 Task: Look for space in Plato, Colombia from 1st August, 2023 to 5th August, 2023 for 3 adults, 1 child in price range Rs.13000 to Rs.20000. Place can be entire place with 2 bedrooms having 3 beds and 2 bathrooms. Property type can be house, flat, guest house. Booking option can be shelf check-in. Required host language is English.
Action: Mouse moved to (439, 93)
Screenshot: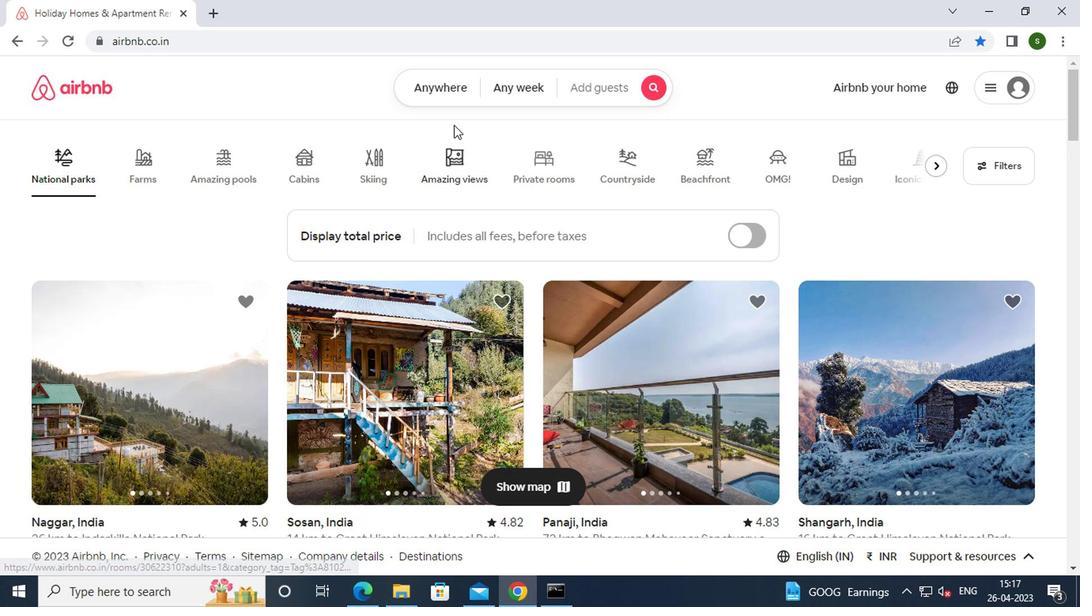 
Action: Mouse pressed left at (439, 93)
Screenshot: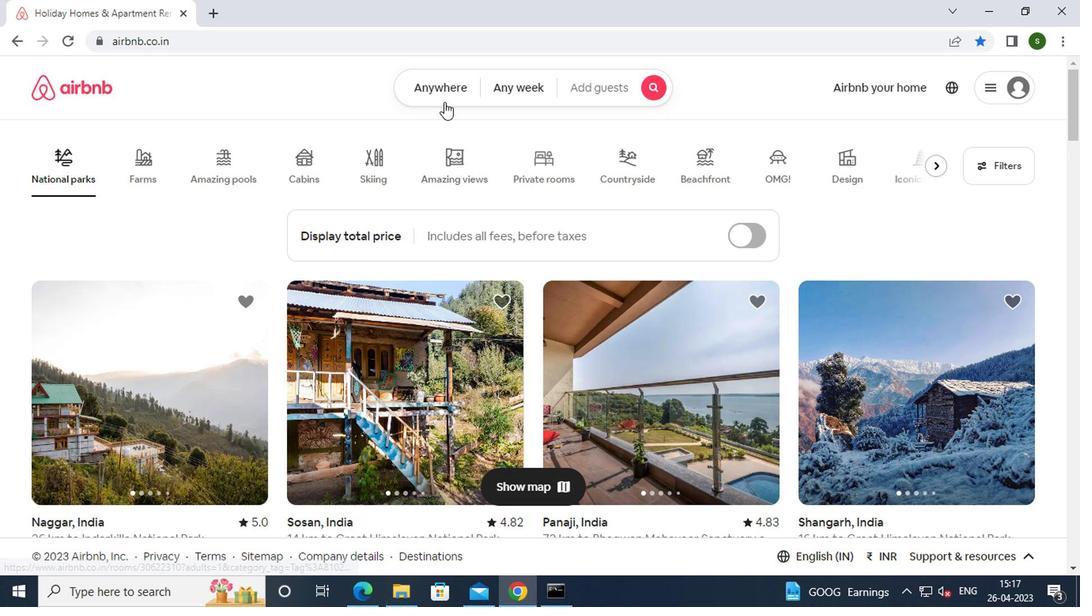 
Action: Mouse moved to (370, 151)
Screenshot: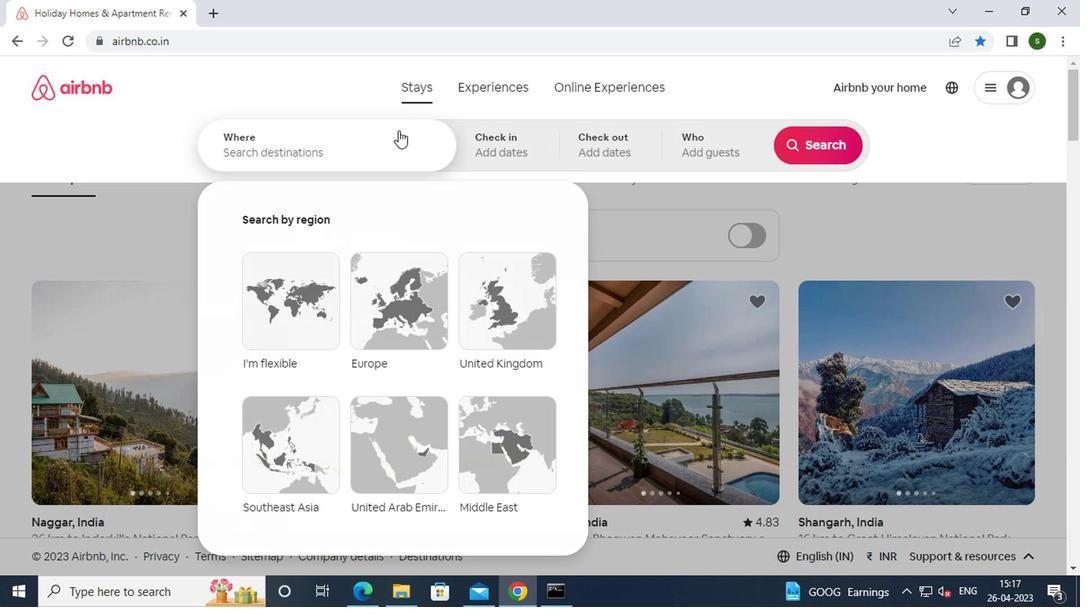 
Action: Mouse pressed left at (370, 151)
Screenshot: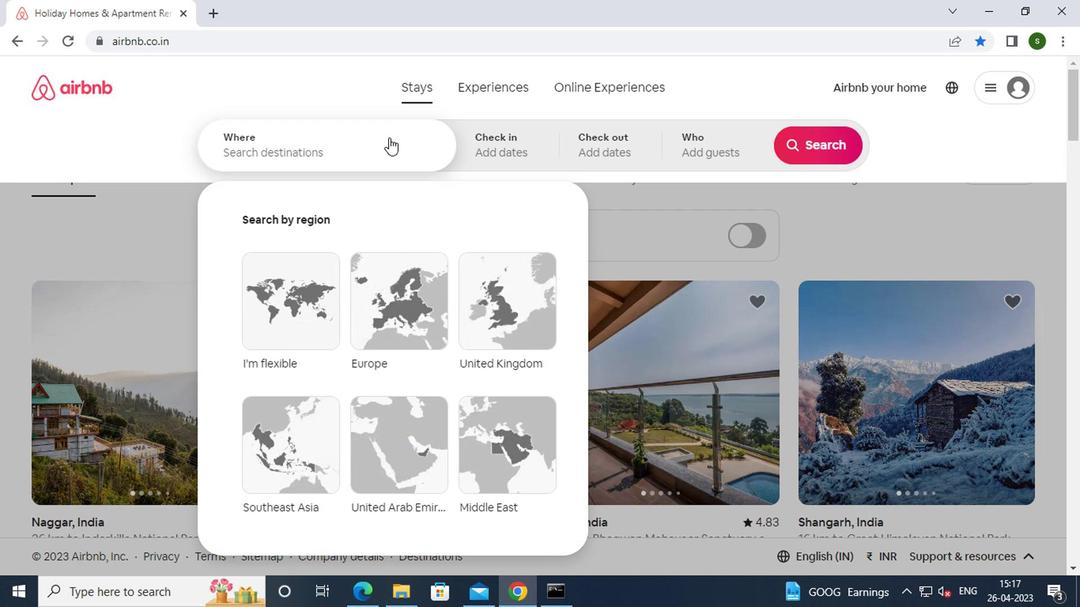
Action: Key pressed p<Key.caps_lock>lato,<Key.space><Key.caps_lock>c<Key.caps_lock>olombia<Key.enter>
Screenshot: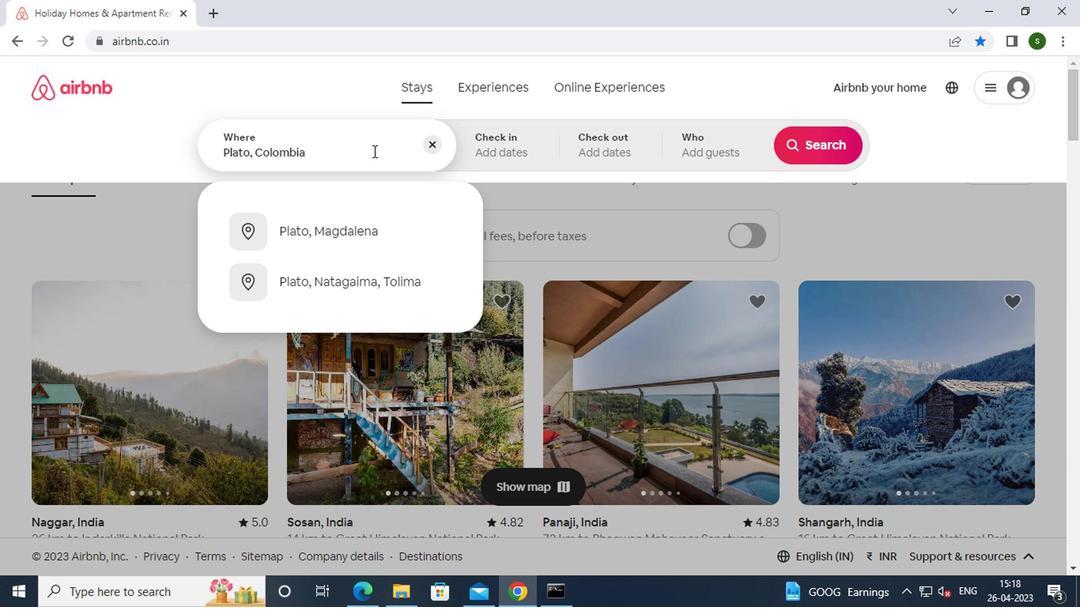 
Action: Mouse moved to (806, 268)
Screenshot: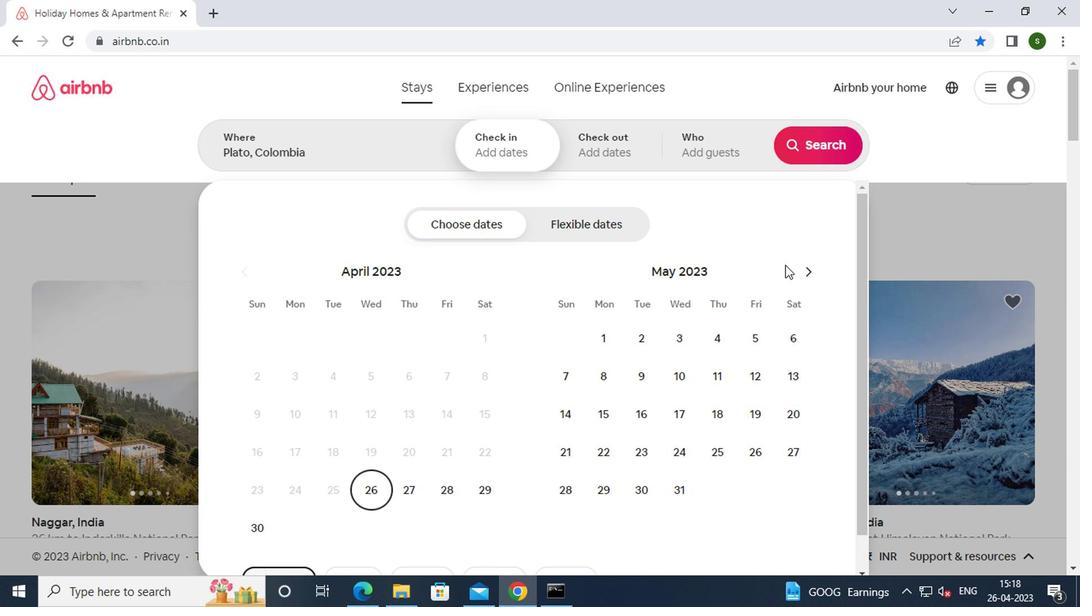 
Action: Mouse pressed left at (806, 268)
Screenshot: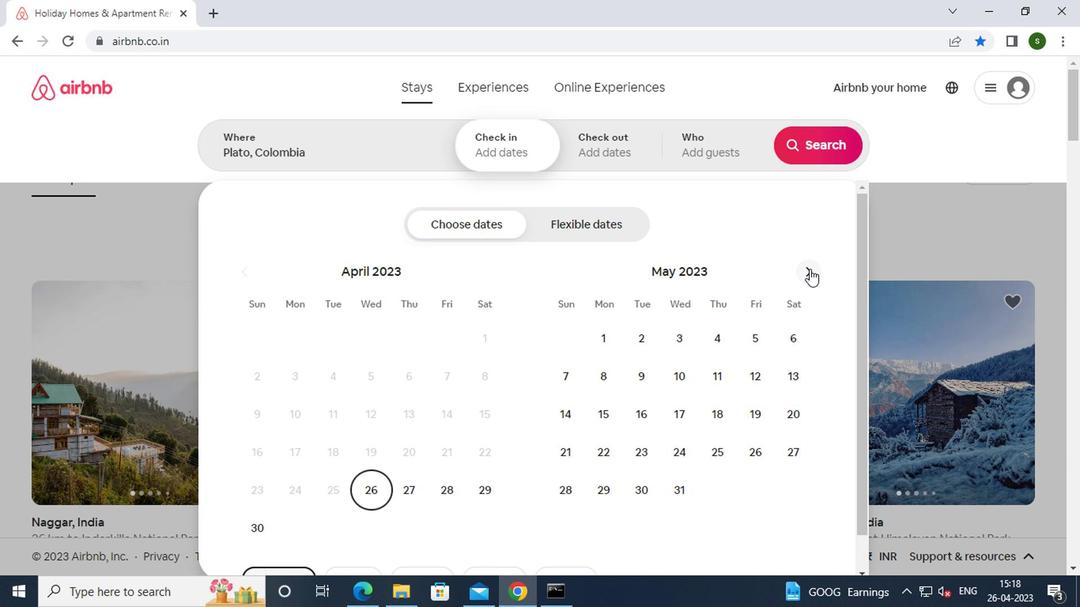 
Action: Mouse pressed left at (806, 268)
Screenshot: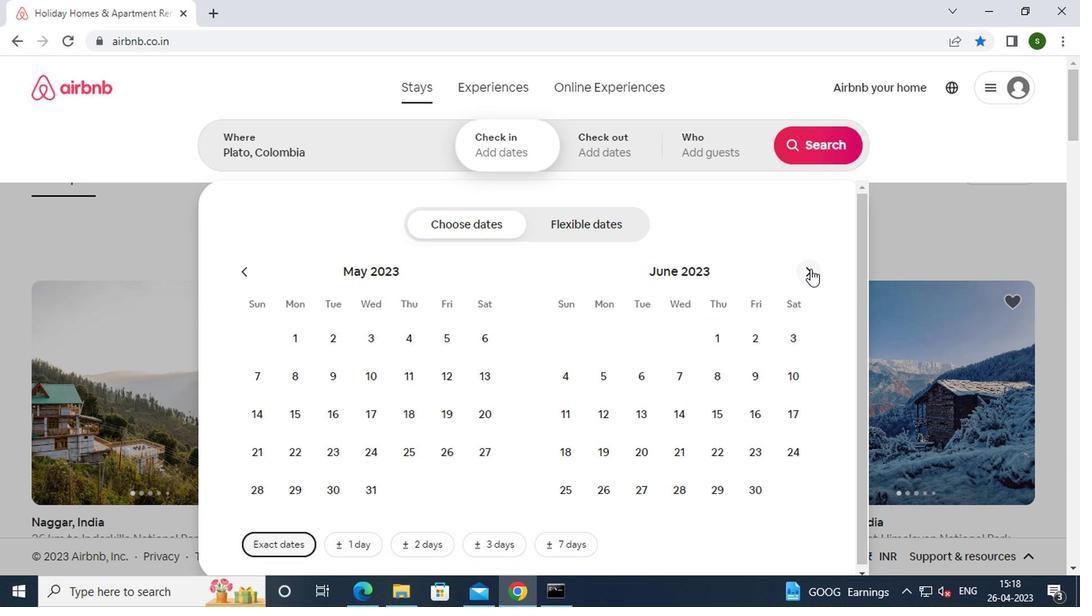 
Action: Mouse pressed left at (806, 268)
Screenshot: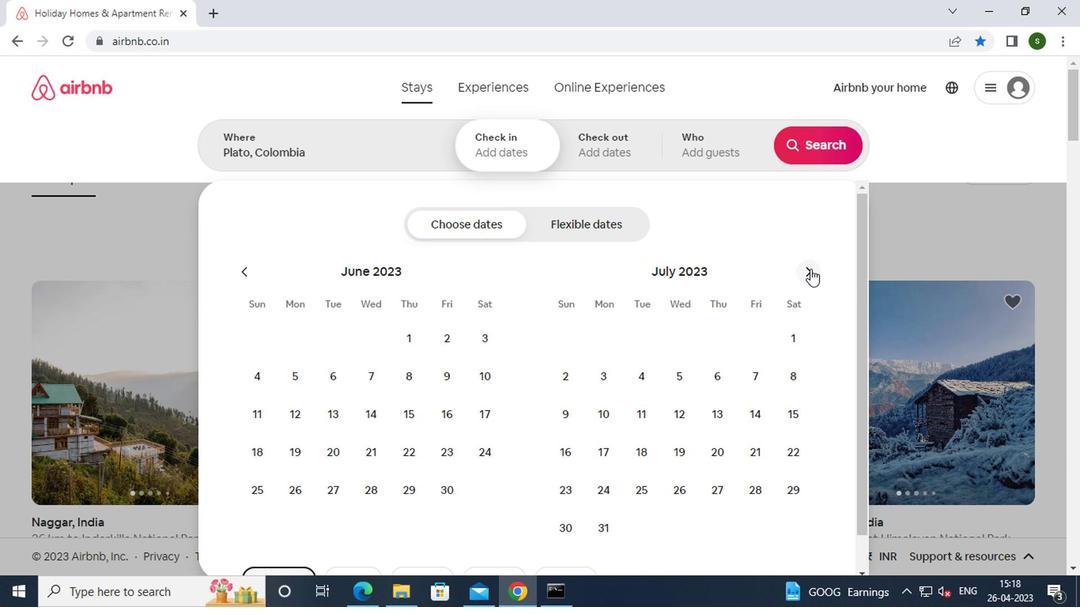 
Action: Mouse moved to (627, 329)
Screenshot: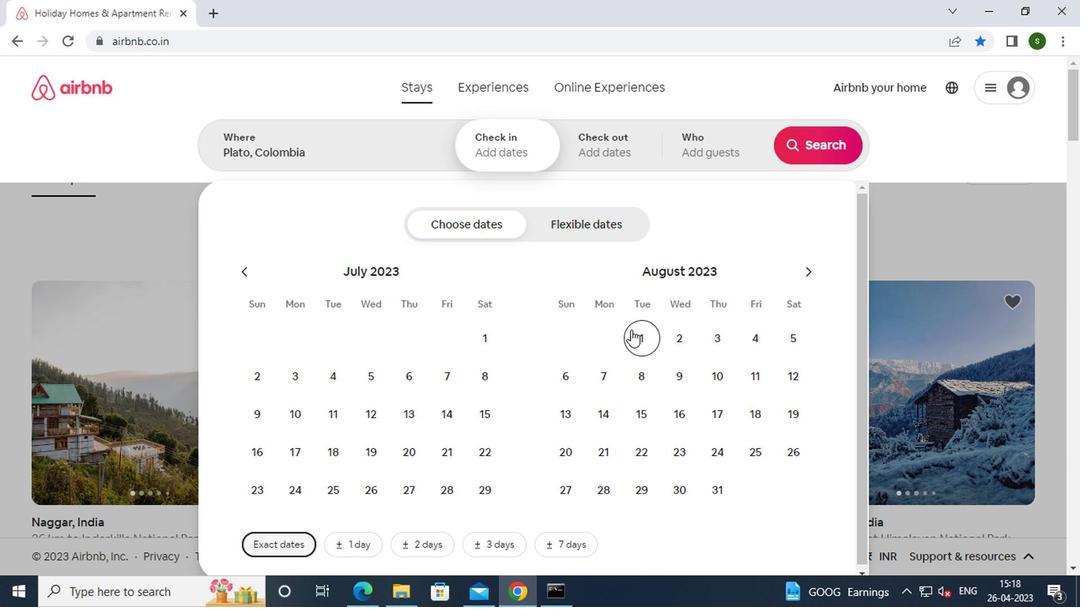 
Action: Mouse pressed left at (627, 329)
Screenshot: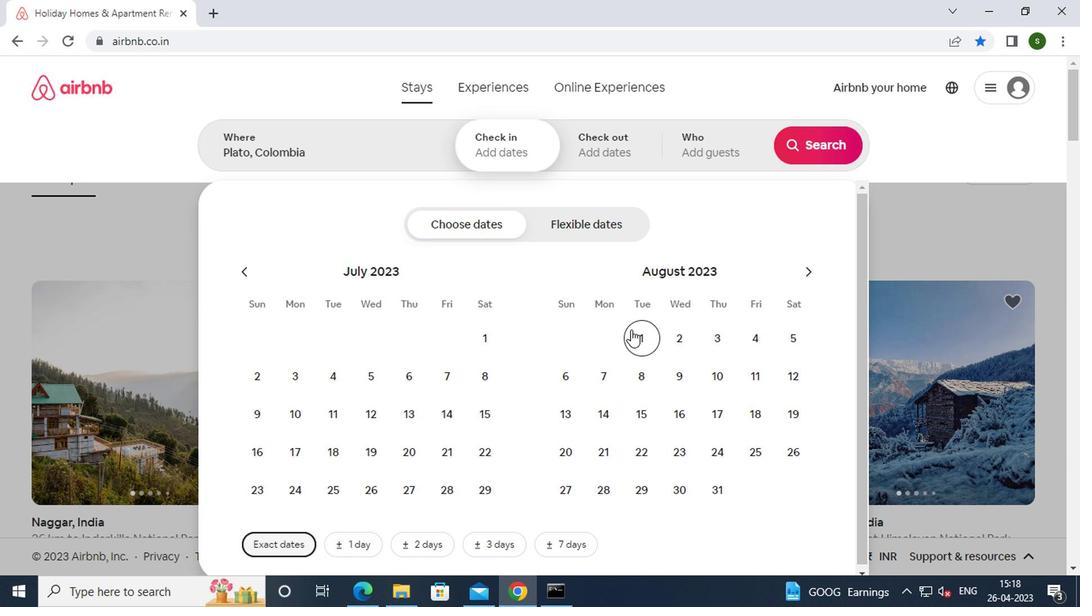 
Action: Mouse moved to (792, 336)
Screenshot: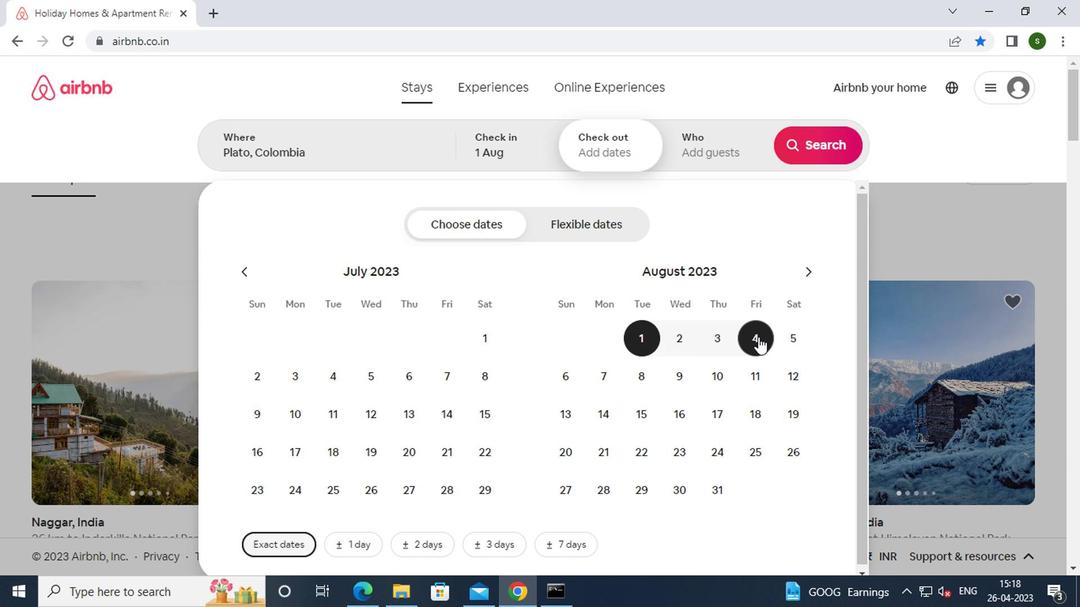 
Action: Mouse pressed left at (792, 336)
Screenshot: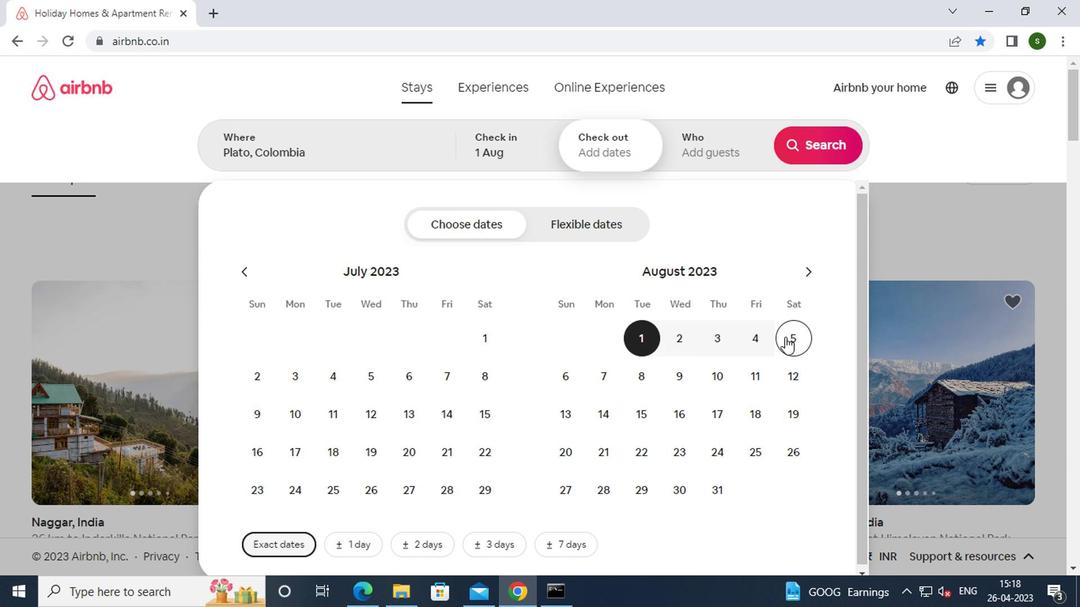 
Action: Mouse moved to (712, 158)
Screenshot: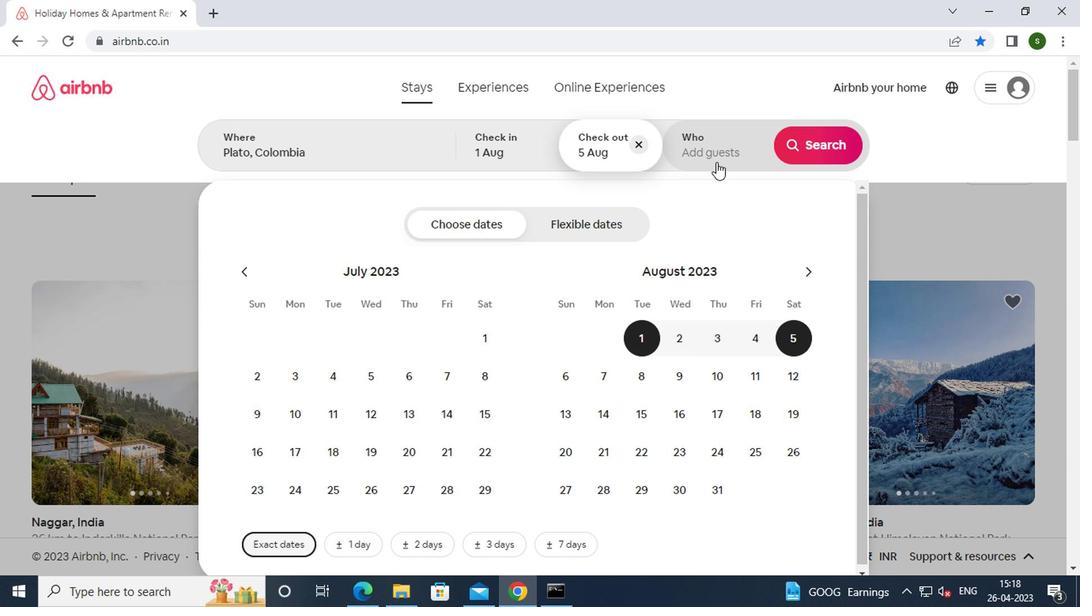 
Action: Mouse pressed left at (712, 158)
Screenshot: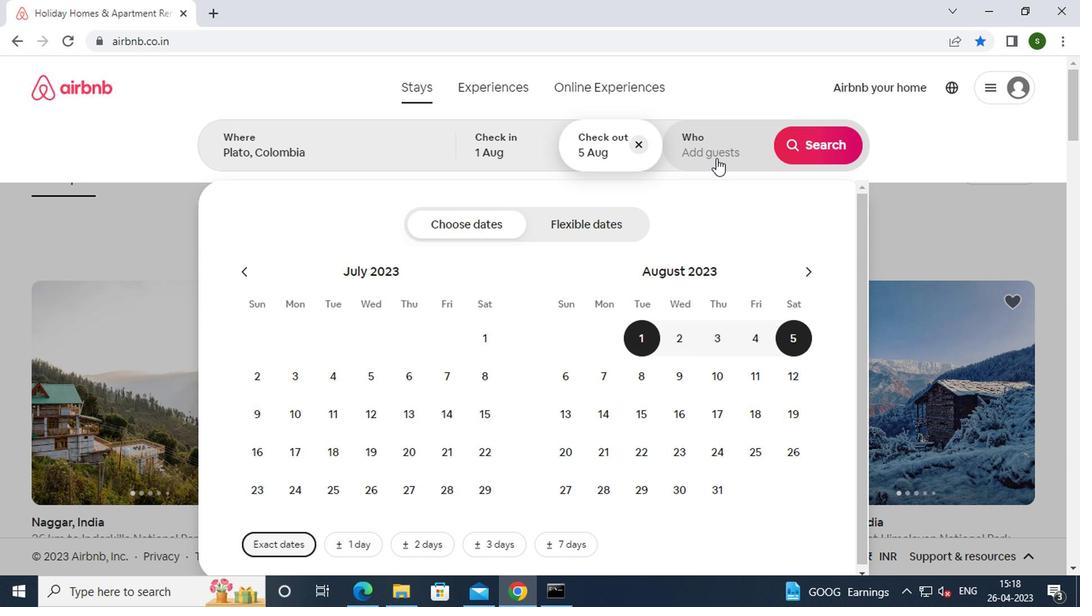 
Action: Mouse moved to (818, 226)
Screenshot: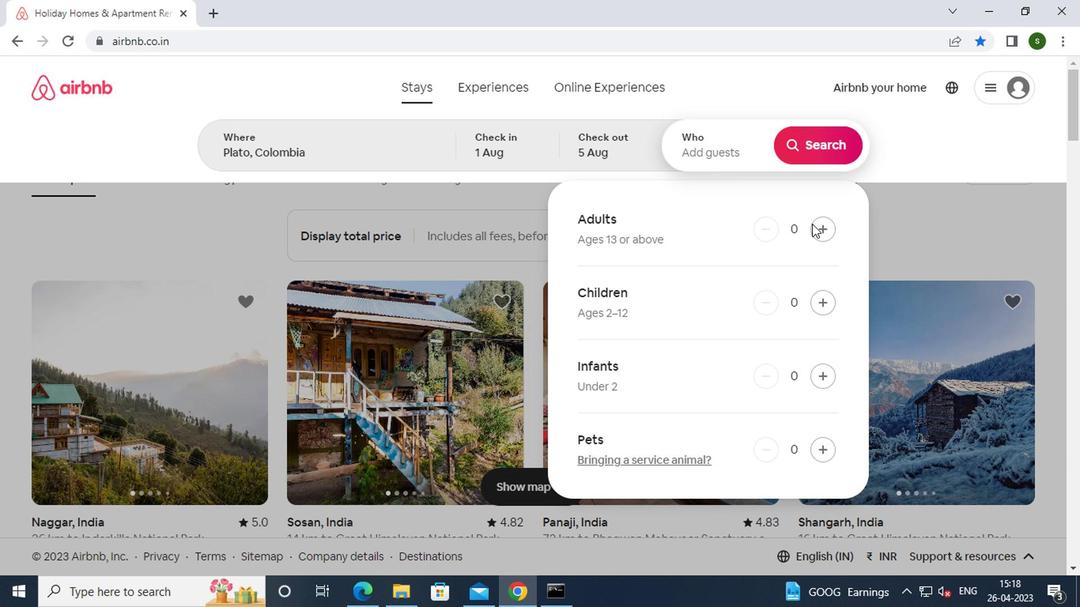 
Action: Mouse pressed left at (818, 226)
Screenshot: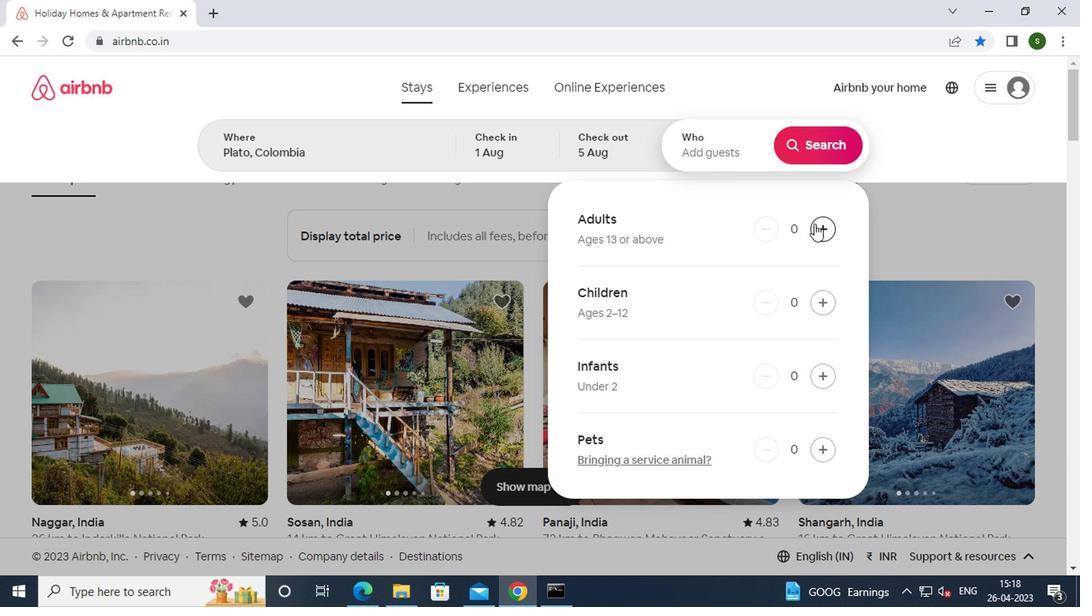 
Action: Mouse pressed left at (818, 226)
Screenshot: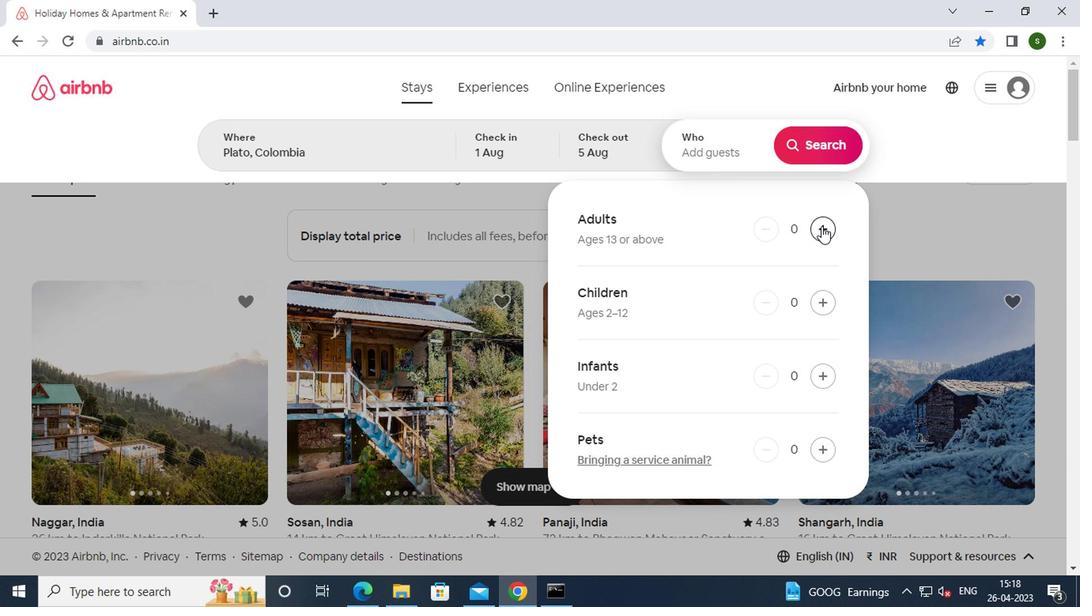 
Action: Mouse pressed left at (818, 226)
Screenshot: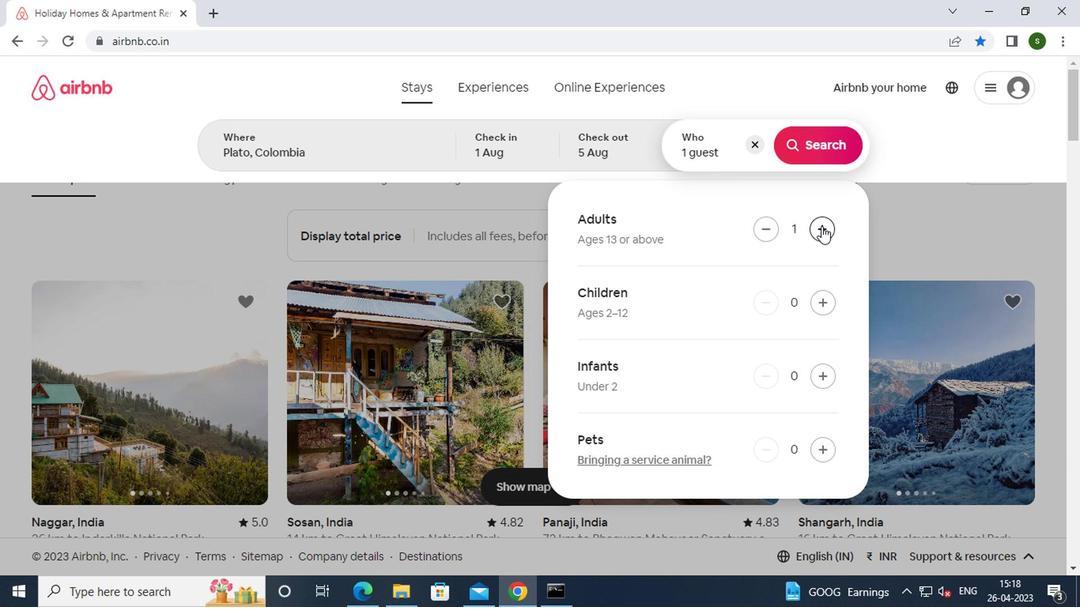 
Action: Mouse moved to (816, 306)
Screenshot: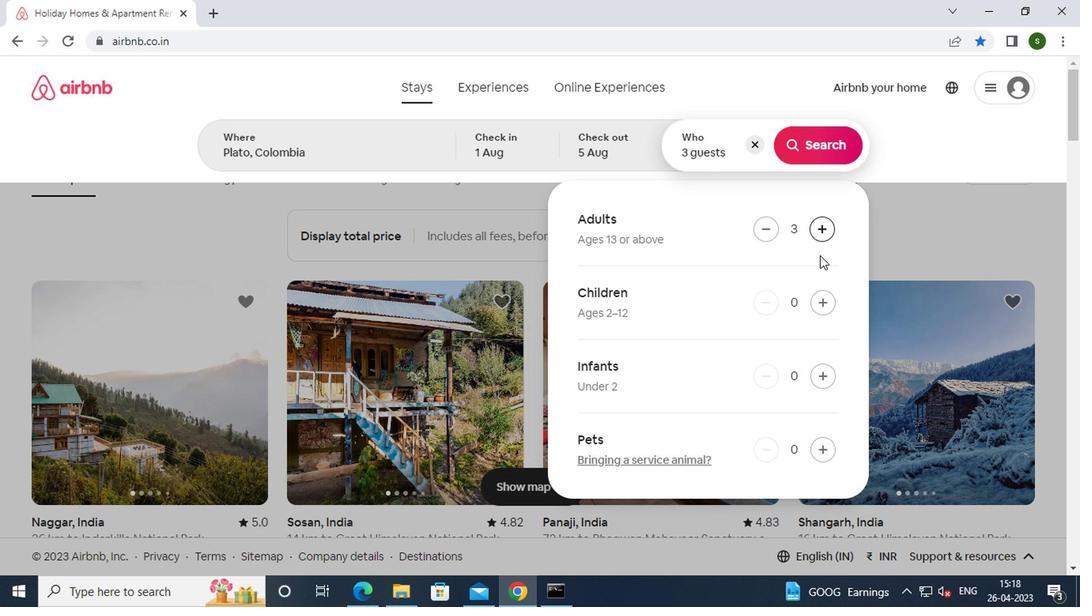 
Action: Mouse pressed left at (816, 306)
Screenshot: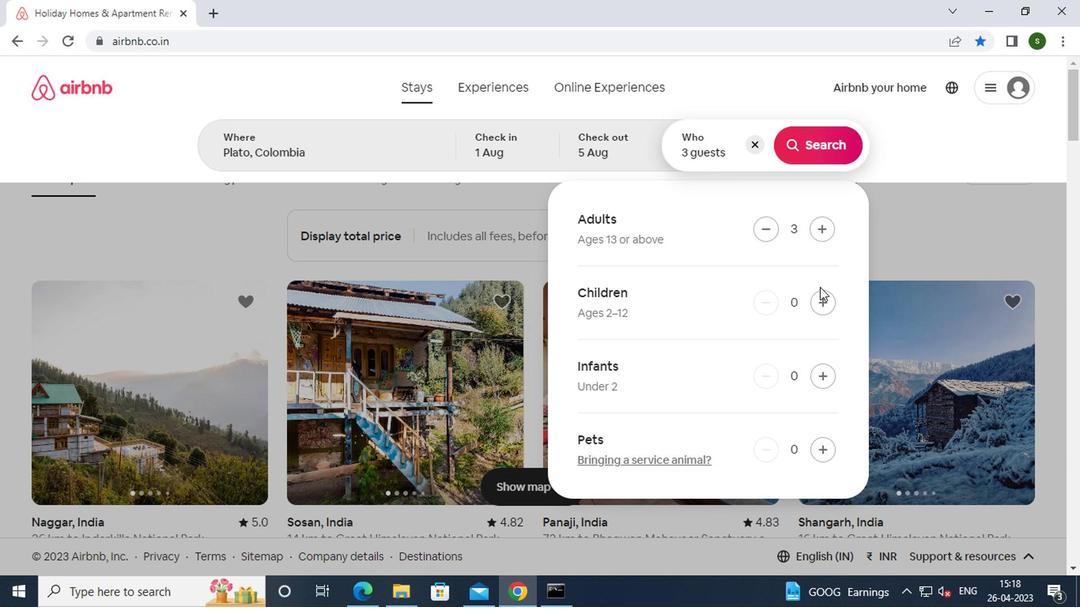 
Action: Mouse moved to (806, 155)
Screenshot: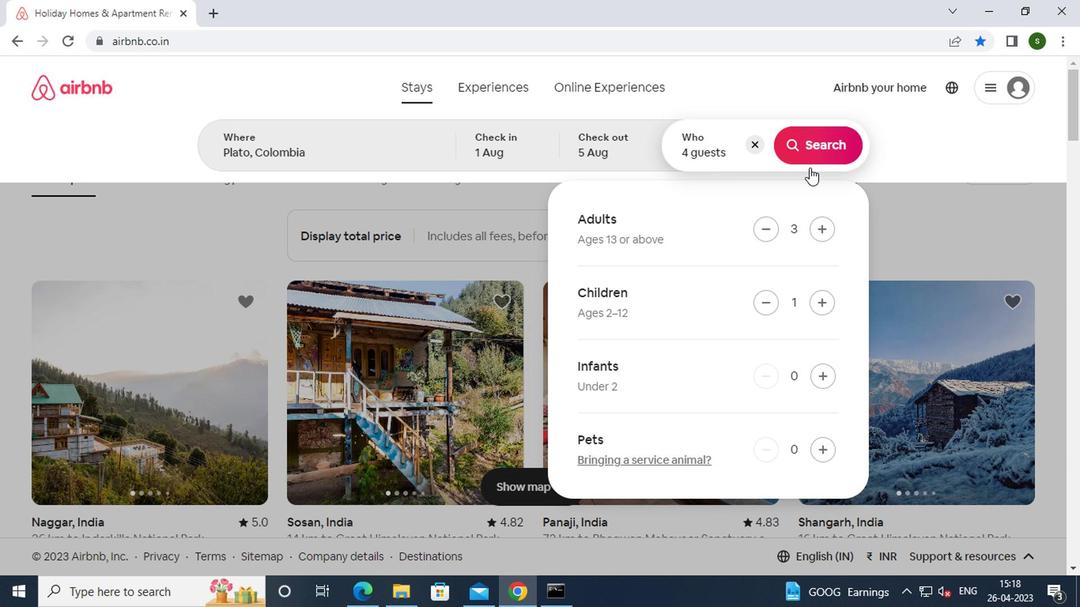 
Action: Mouse pressed left at (806, 155)
Screenshot: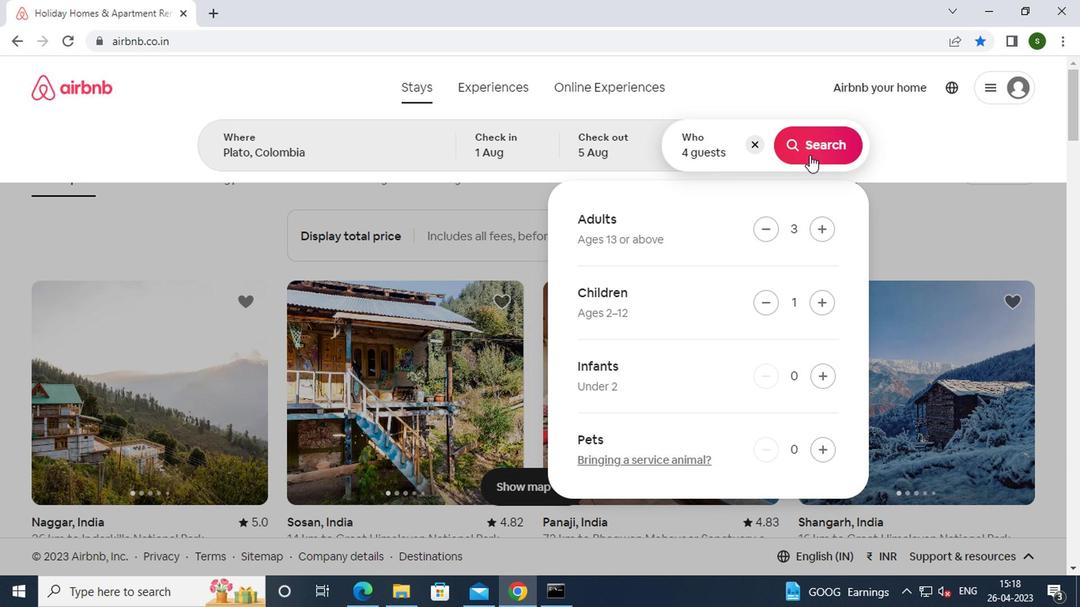 
Action: Mouse moved to (997, 151)
Screenshot: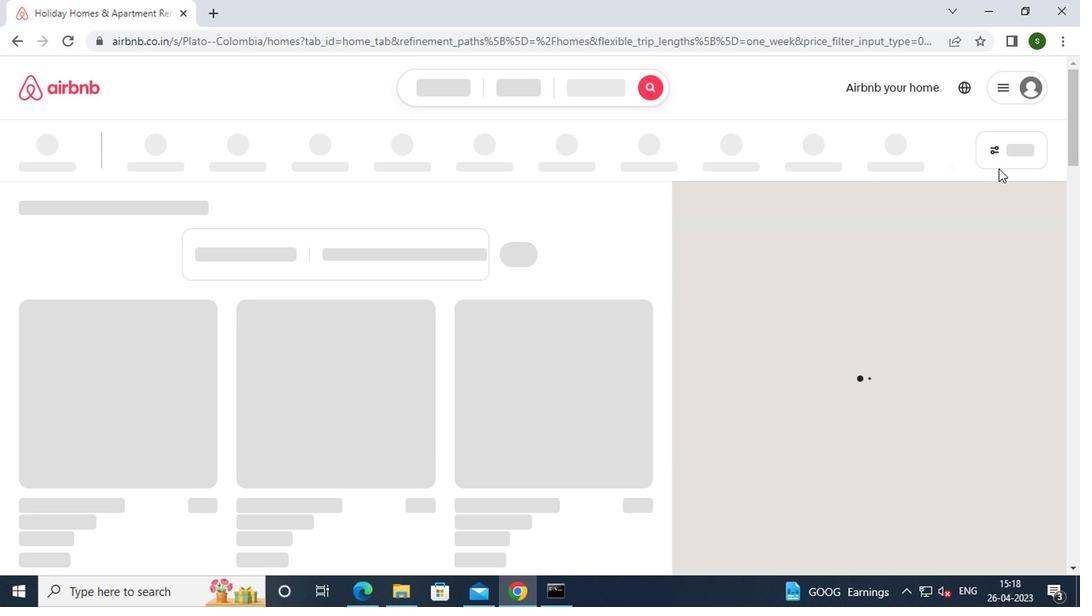 
Action: Mouse pressed left at (997, 151)
Screenshot: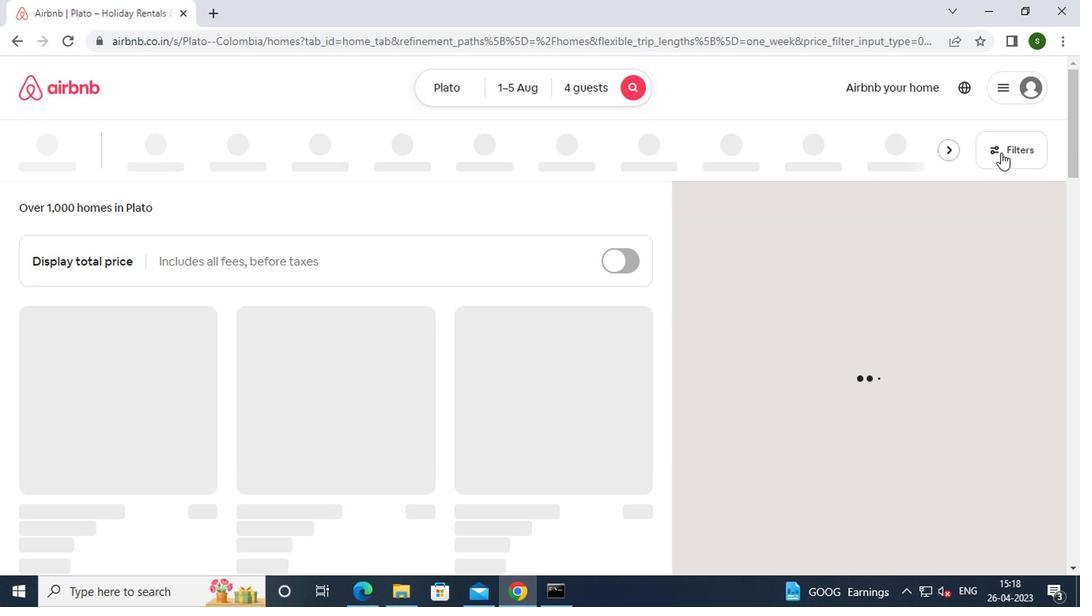 
Action: Mouse moved to (482, 354)
Screenshot: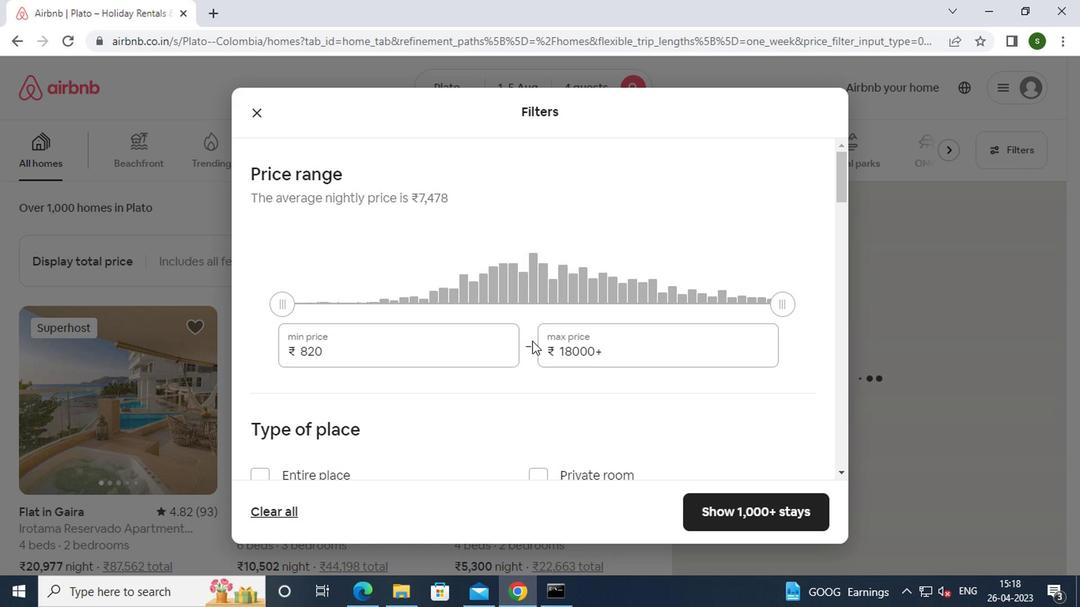 
Action: Mouse pressed left at (482, 354)
Screenshot: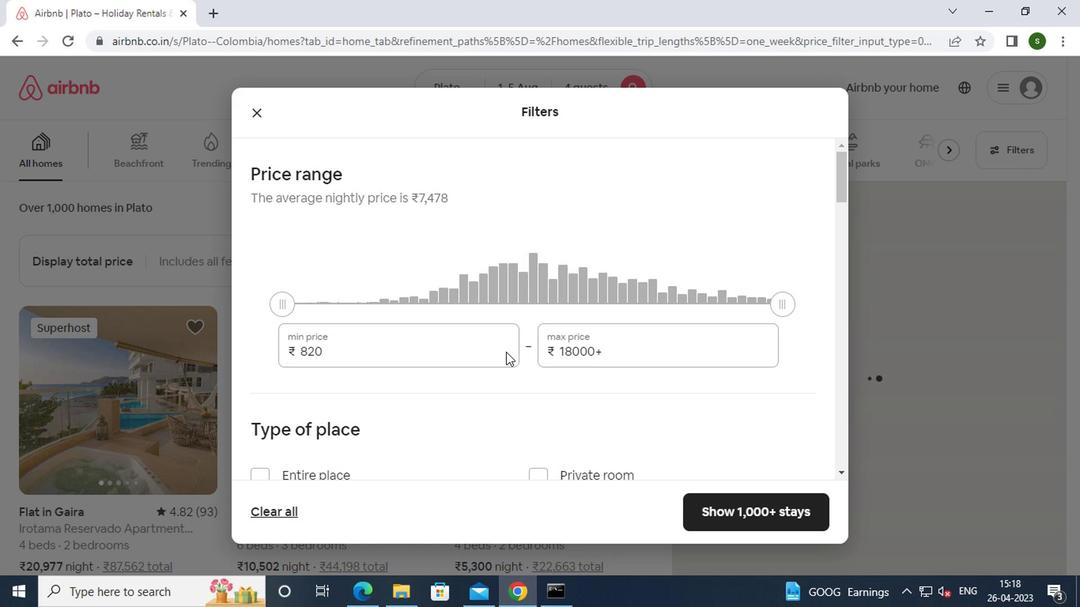 
Action: Mouse moved to (481, 354)
Screenshot: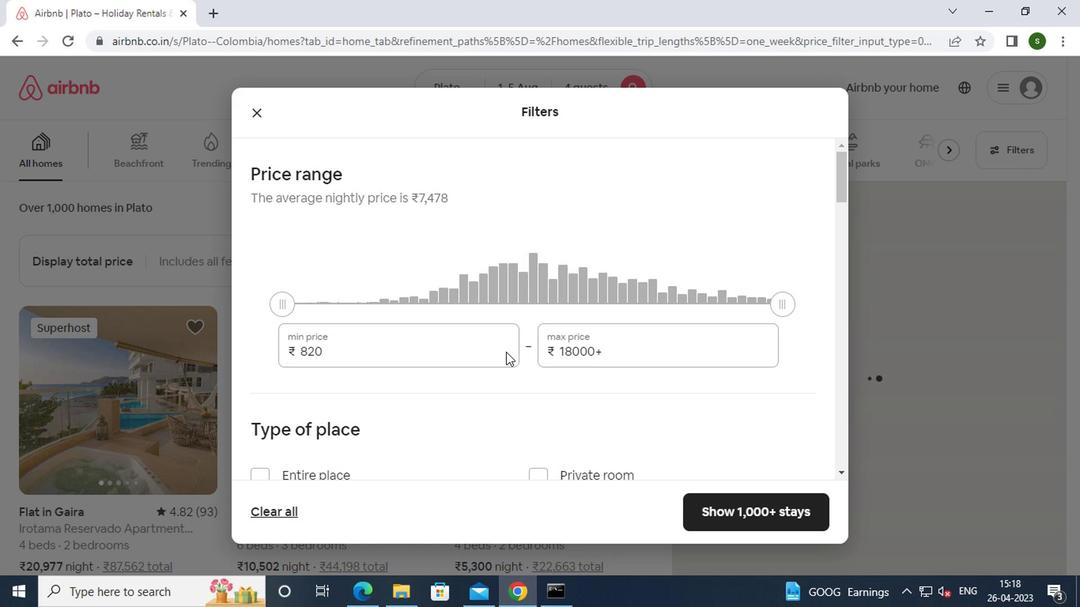 
Action: Key pressed <Key.backspace><Key.backspace><Key.backspace><Key.backspace><Key.backspace>13000
Screenshot: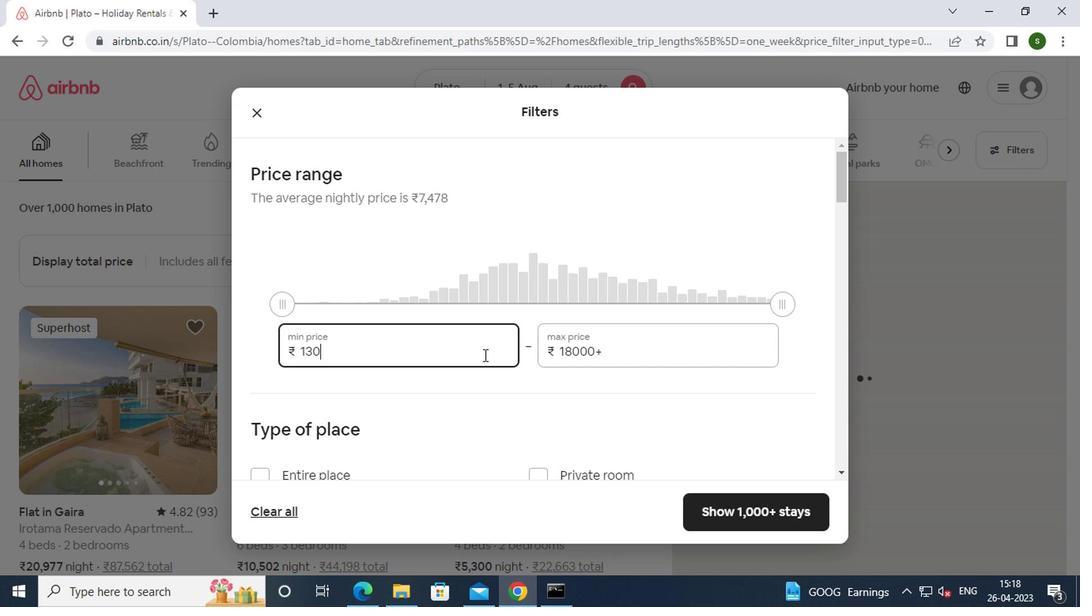 
Action: Mouse moved to (651, 357)
Screenshot: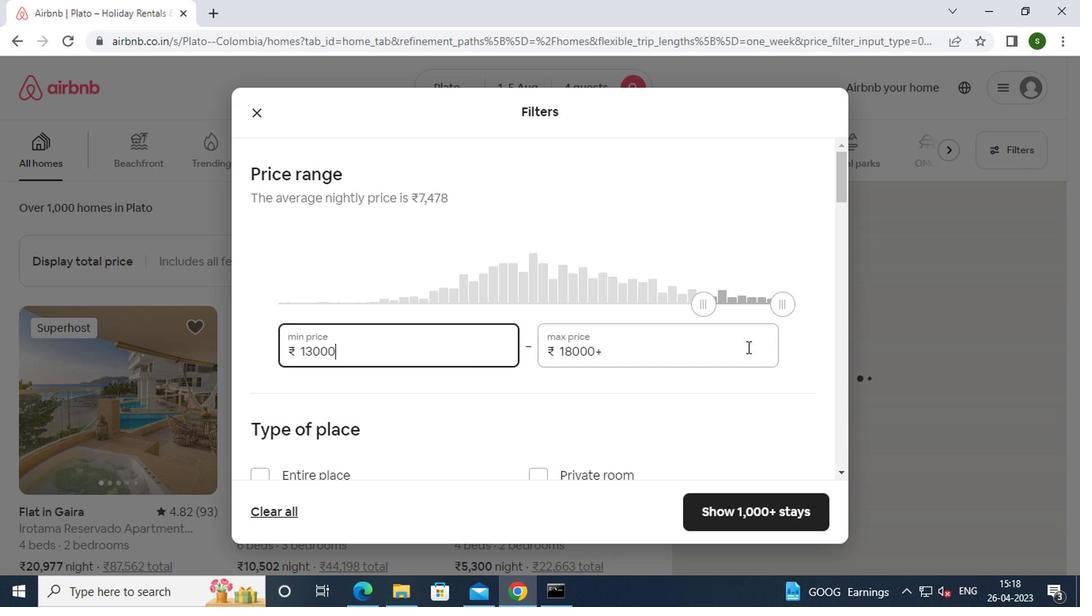 
Action: Mouse pressed left at (651, 357)
Screenshot: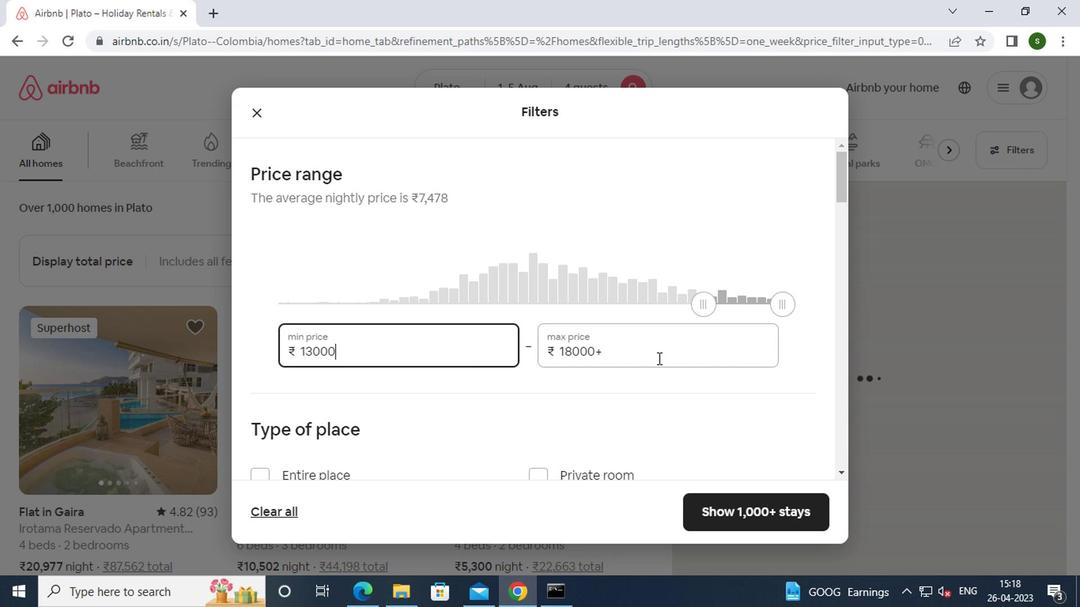 
Action: Key pressed <Key.backspace><Key.backspace><Key.backspace><Key.backspace><Key.backspace><Key.backspace><Key.backspace><Key.backspace><Key.backspace>20000
Screenshot: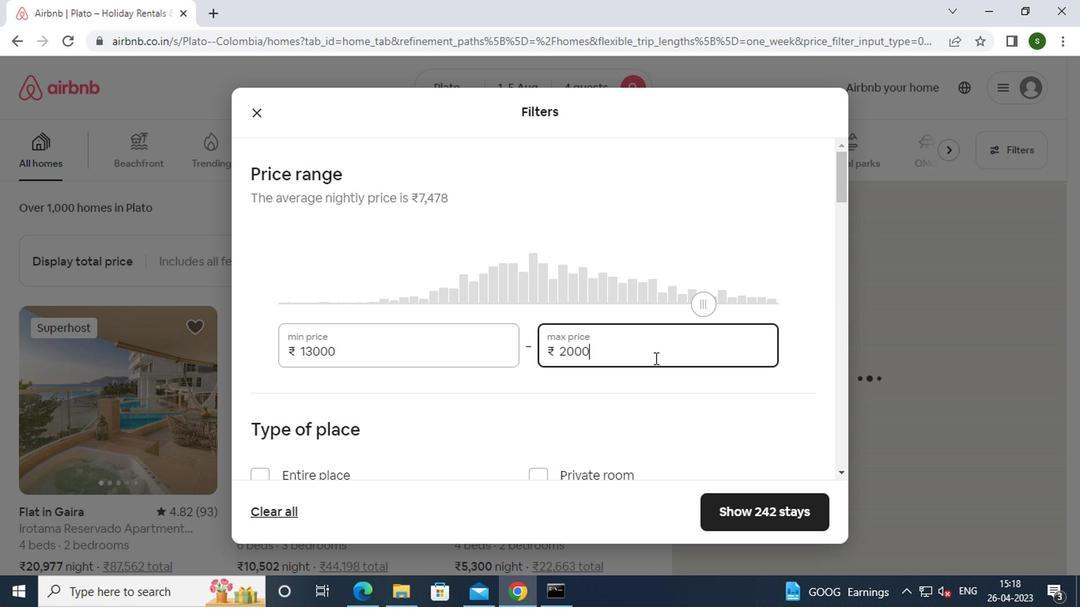 
Action: Mouse moved to (418, 392)
Screenshot: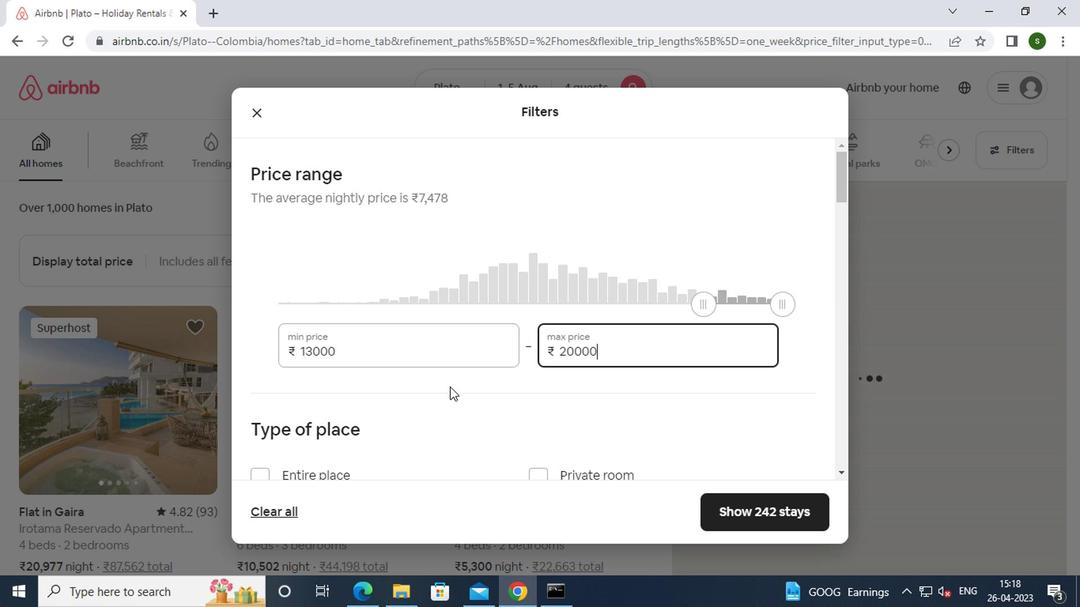 
Action: Mouse scrolled (418, 392) with delta (0, 0)
Screenshot: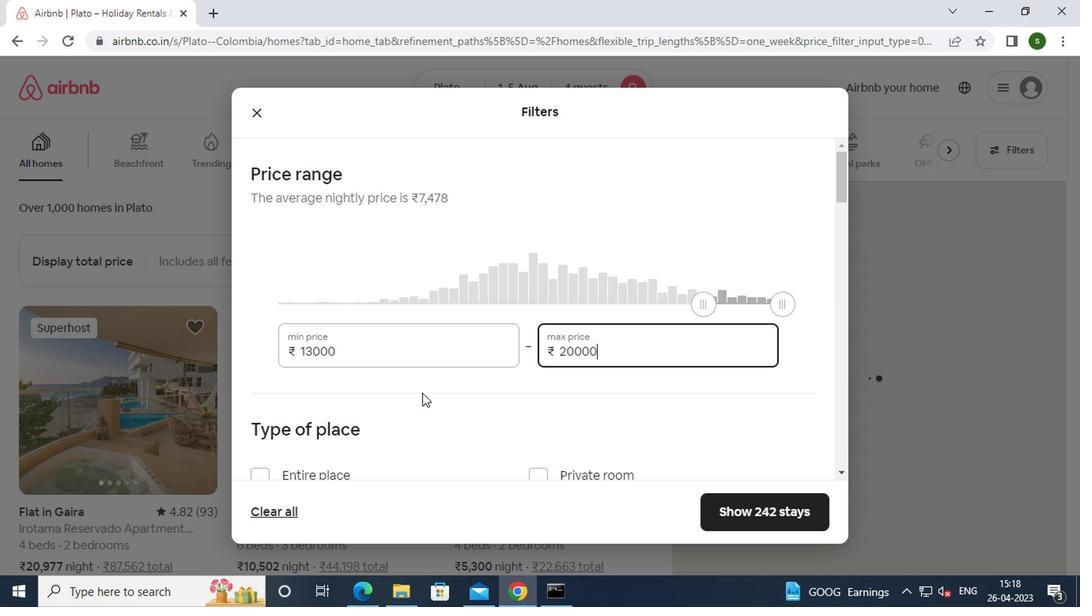
Action: Mouse scrolled (418, 392) with delta (0, 0)
Screenshot: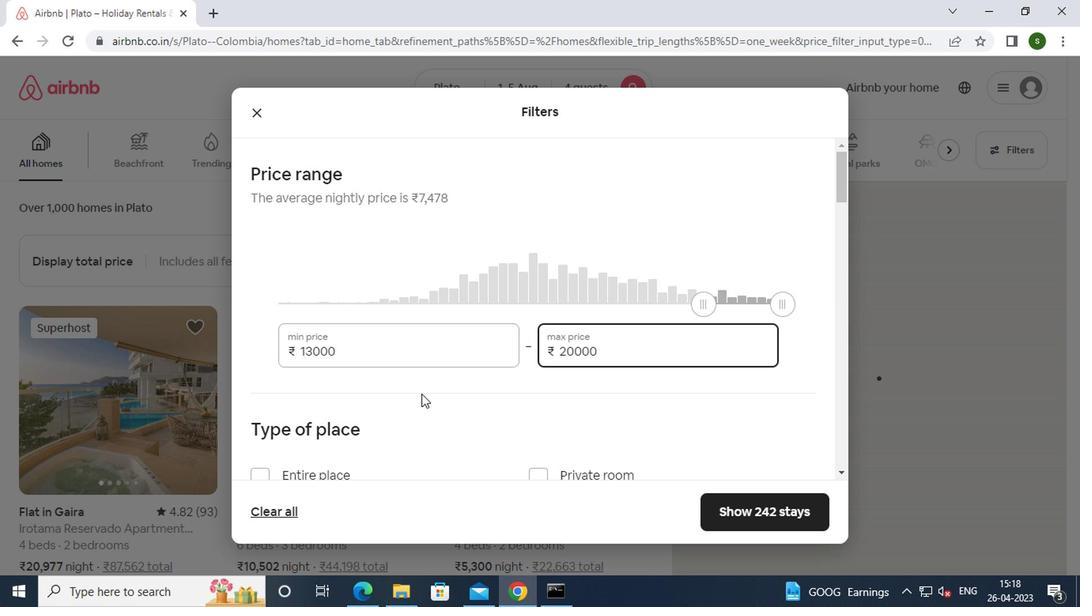 
Action: Mouse moved to (313, 329)
Screenshot: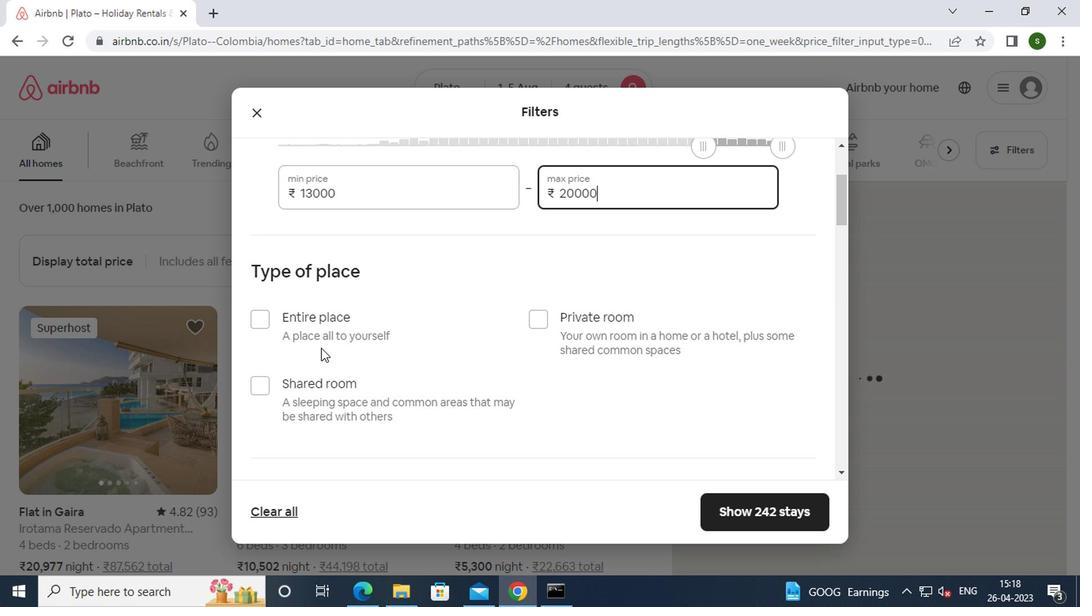 
Action: Mouse pressed left at (313, 329)
Screenshot: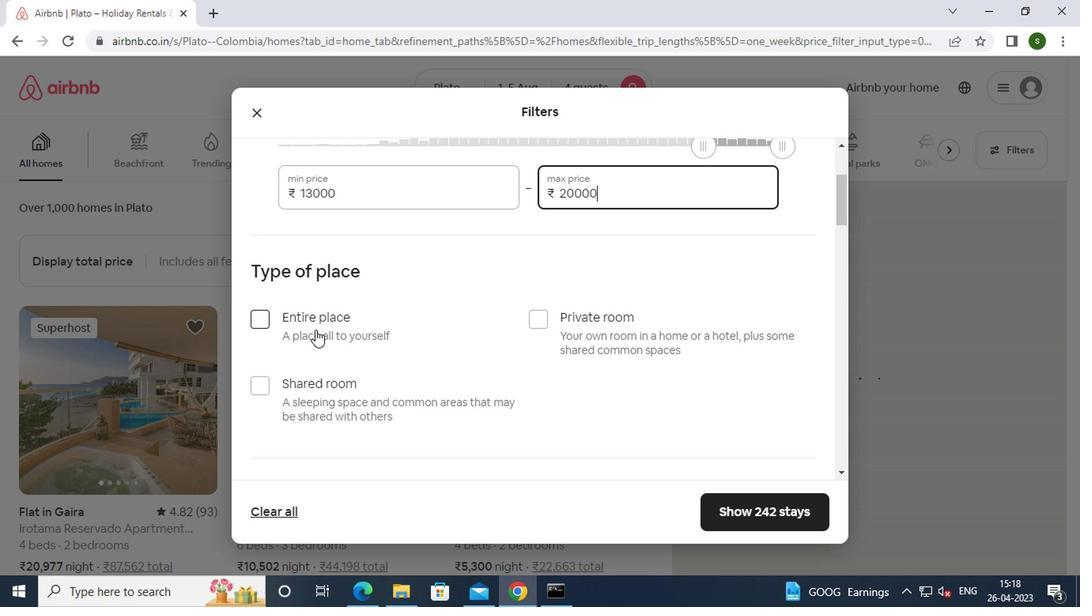
Action: Mouse moved to (416, 334)
Screenshot: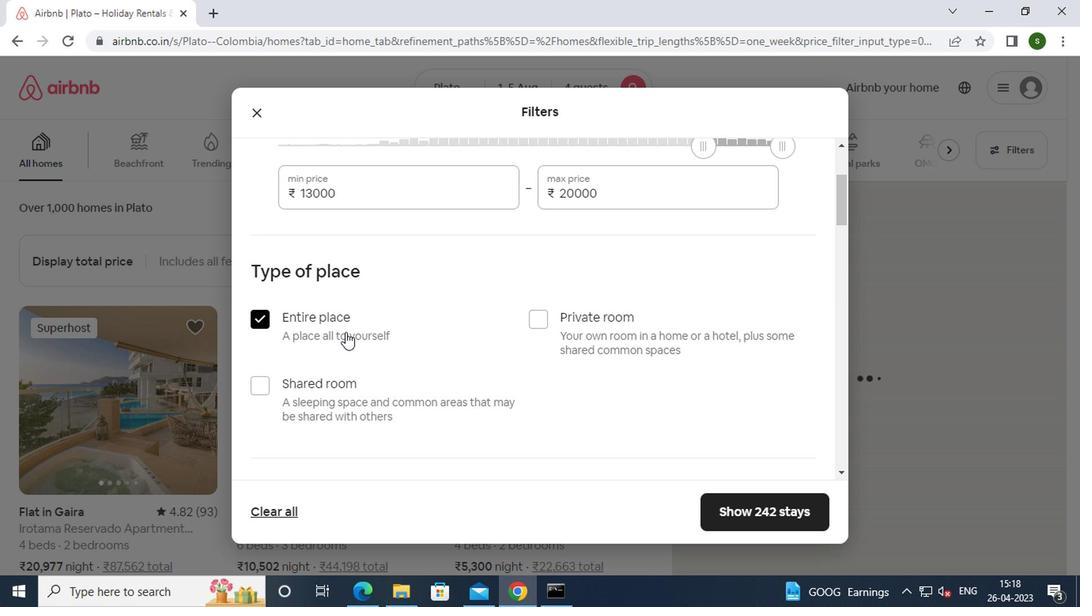 
Action: Mouse scrolled (416, 333) with delta (0, -1)
Screenshot: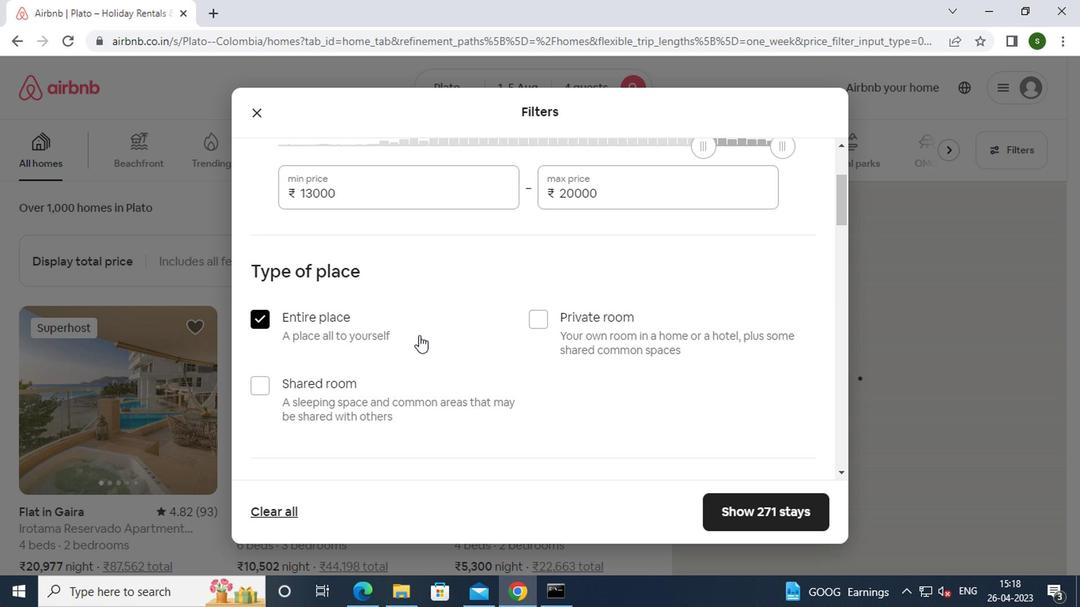 
Action: Mouse scrolled (416, 333) with delta (0, -1)
Screenshot: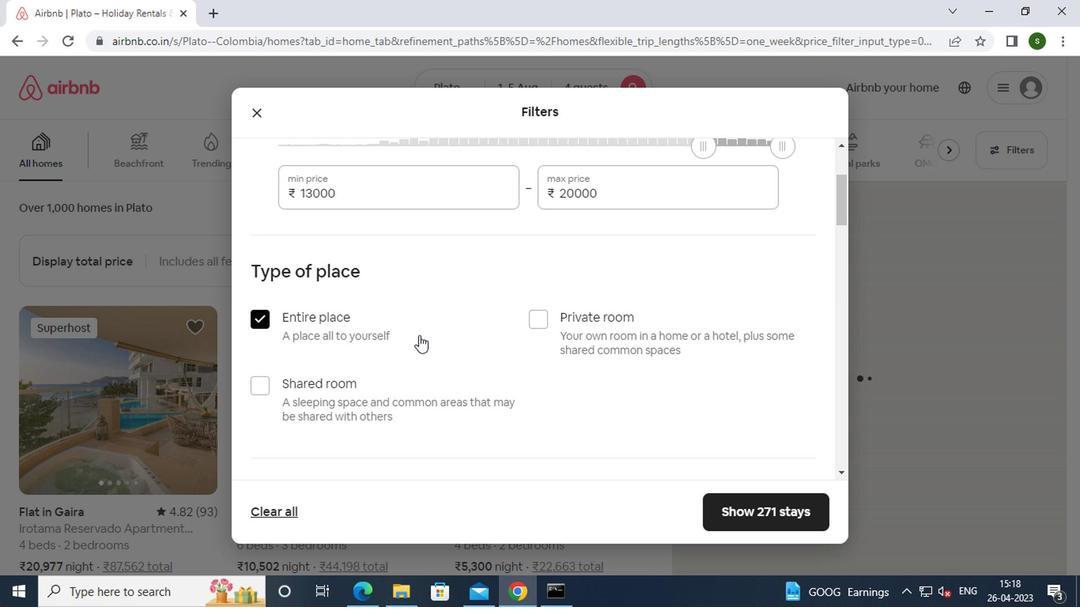 
Action: Mouse scrolled (416, 333) with delta (0, -1)
Screenshot: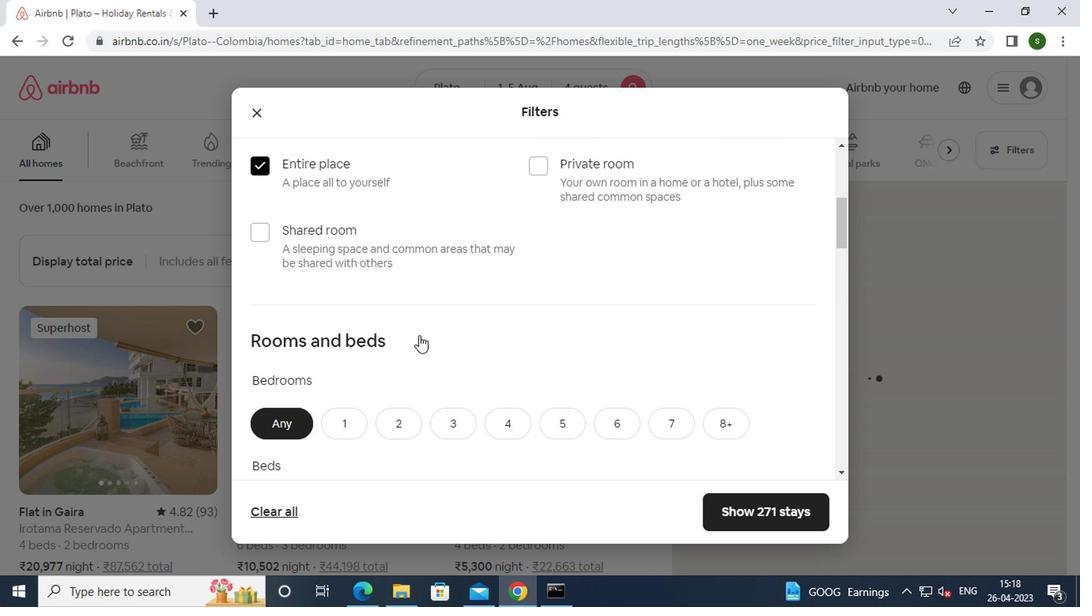 
Action: Mouse moved to (398, 340)
Screenshot: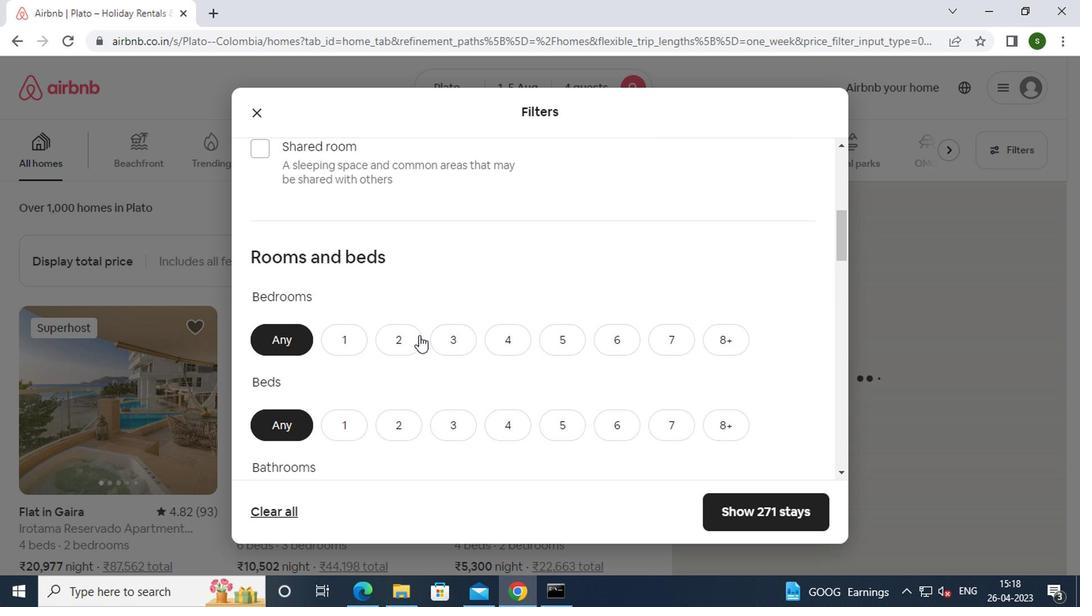 
Action: Mouse pressed left at (398, 340)
Screenshot: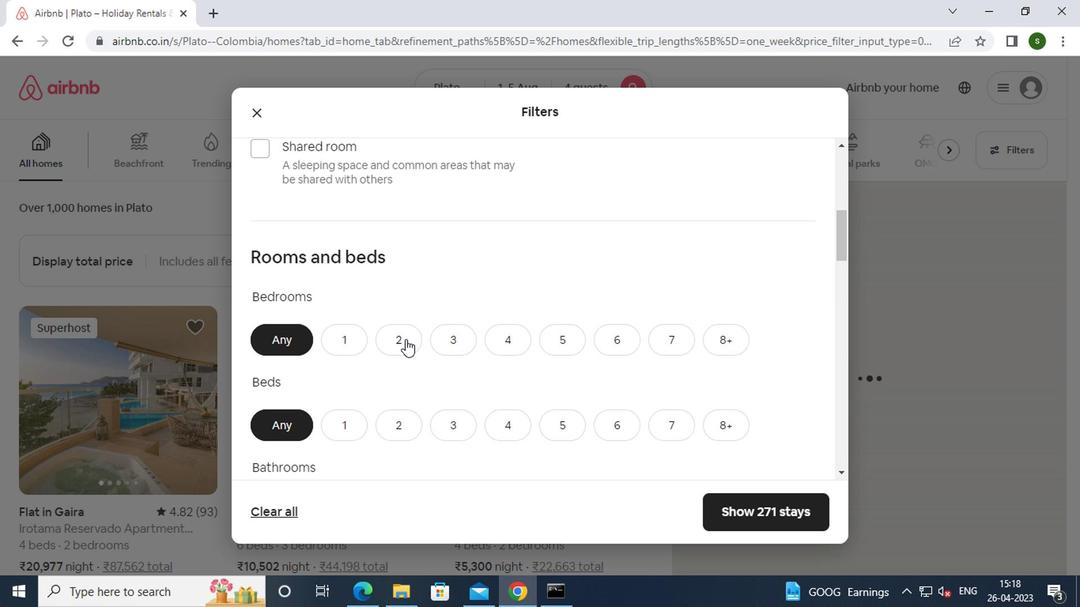 
Action: Mouse moved to (459, 431)
Screenshot: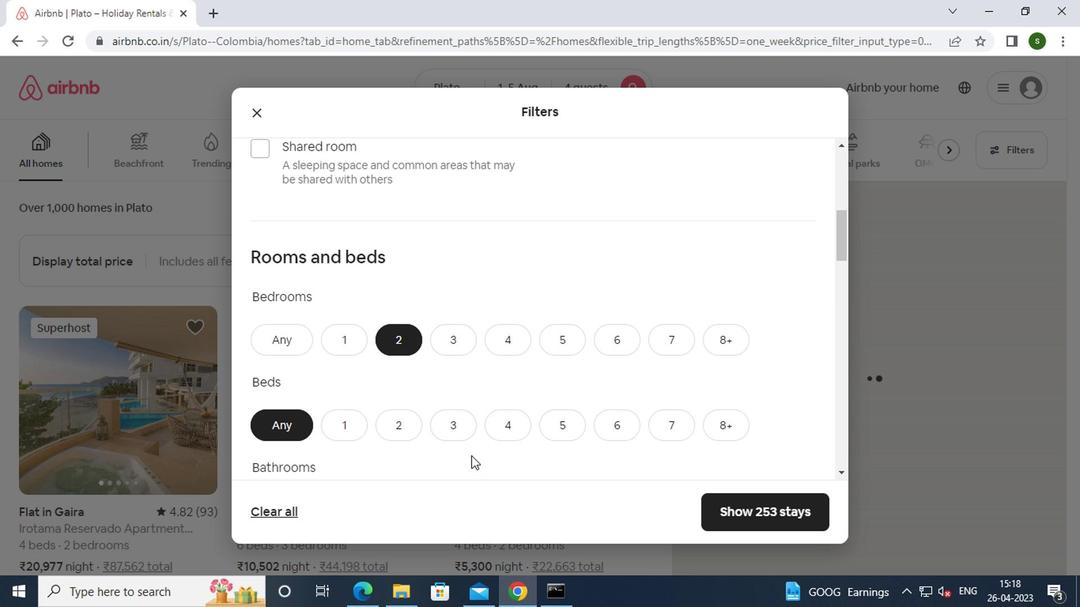 
Action: Mouse pressed left at (459, 431)
Screenshot: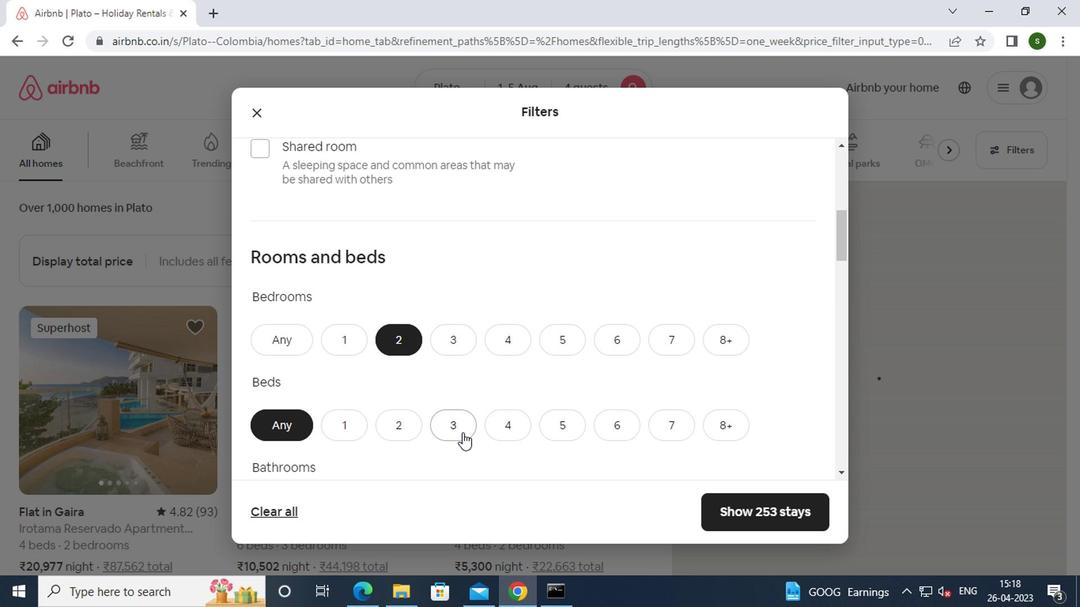 
Action: Mouse moved to (484, 355)
Screenshot: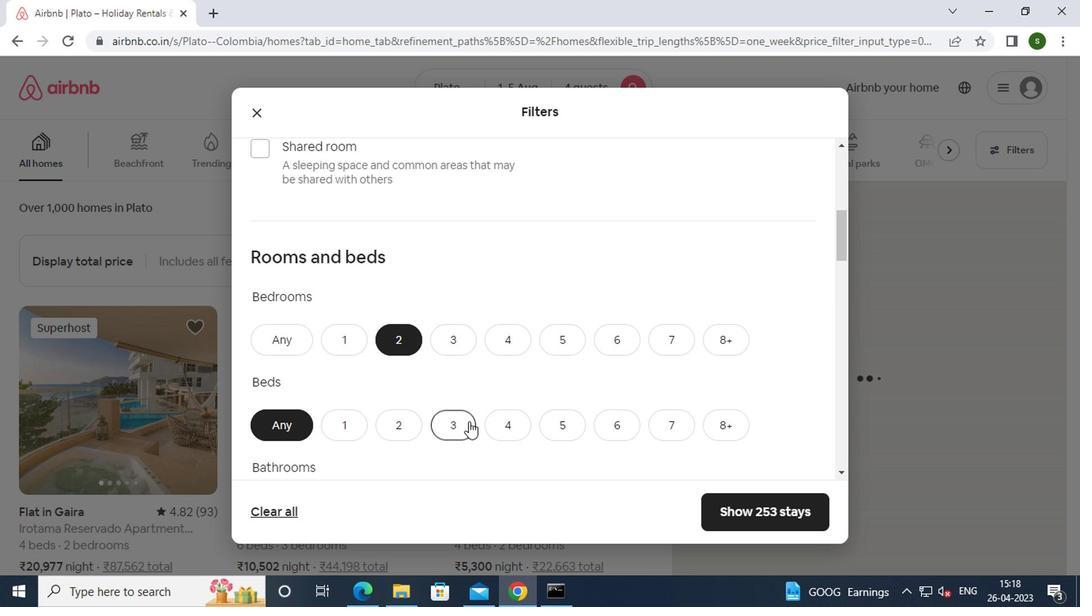 
Action: Mouse scrolled (484, 354) with delta (0, 0)
Screenshot: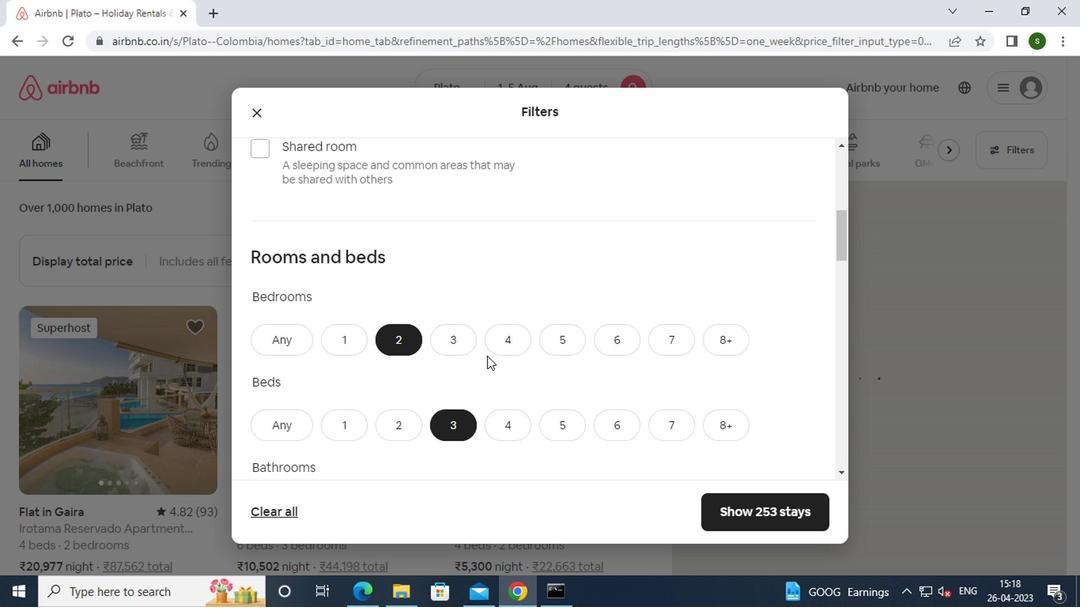
Action: Mouse scrolled (484, 354) with delta (0, 0)
Screenshot: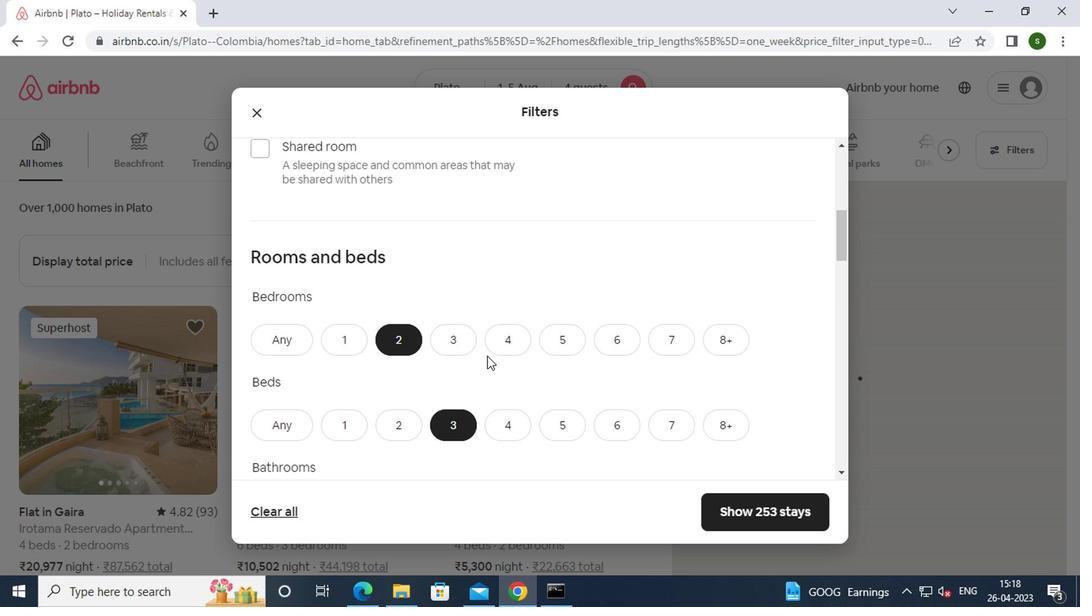 
Action: Mouse moved to (409, 358)
Screenshot: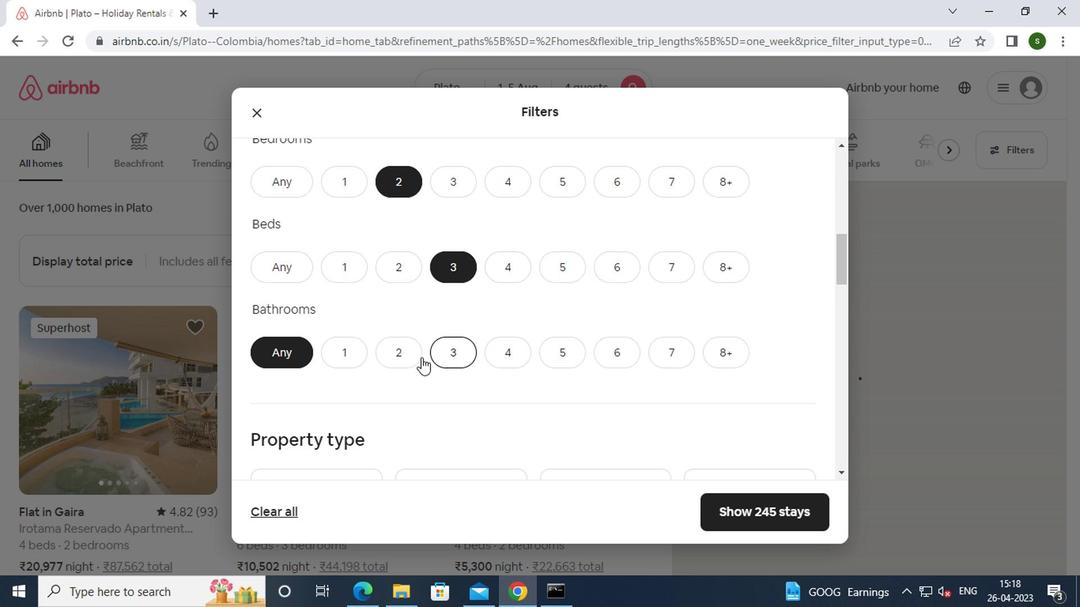 
Action: Mouse pressed left at (409, 358)
Screenshot: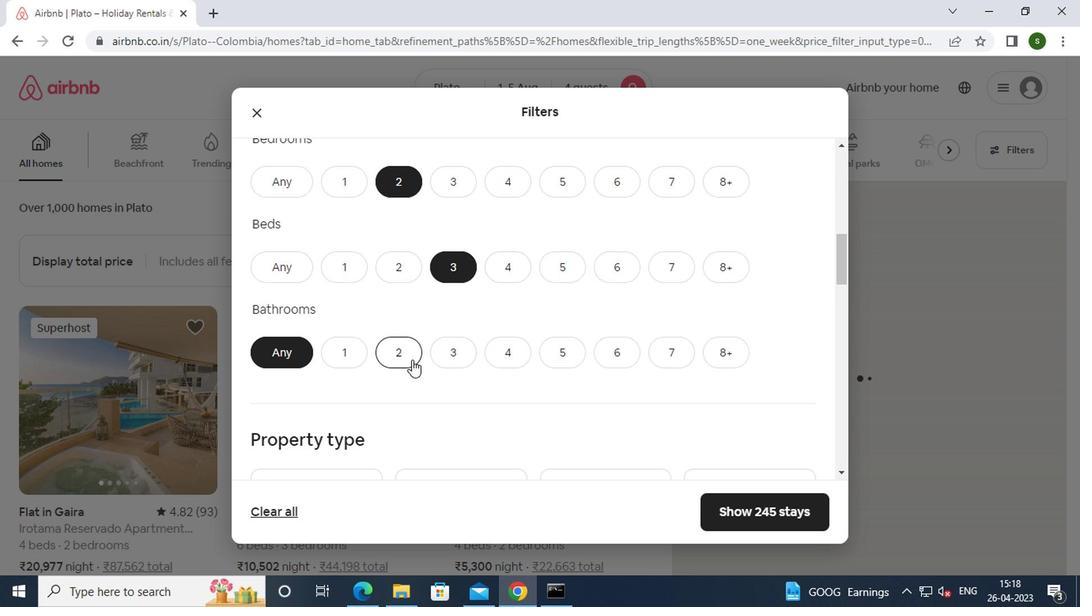 
Action: Mouse moved to (561, 320)
Screenshot: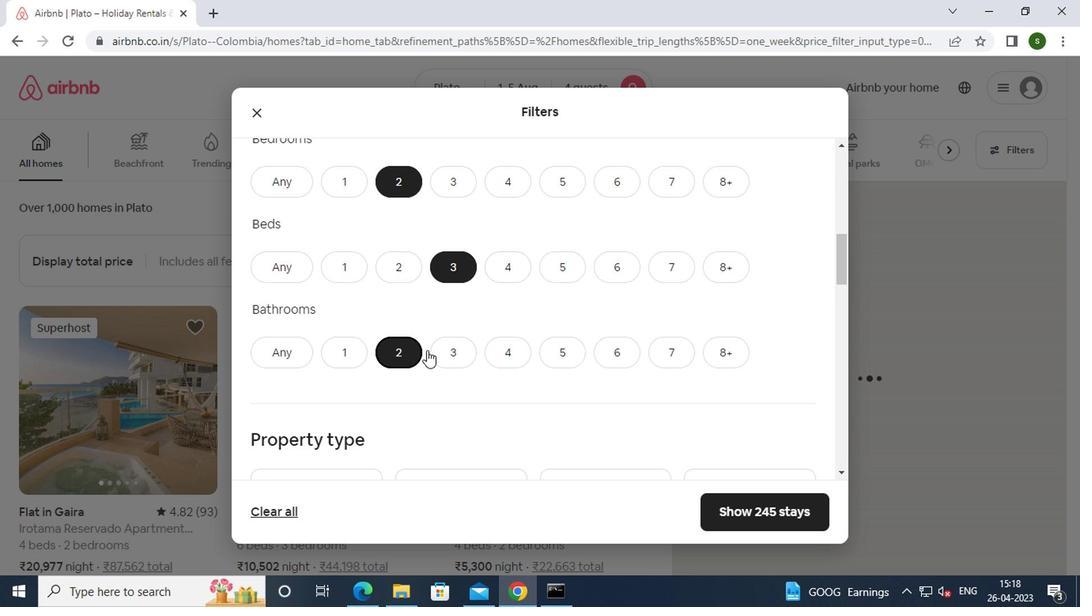 
Action: Mouse scrolled (561, 319) with delta (0, -1)
Screenshot: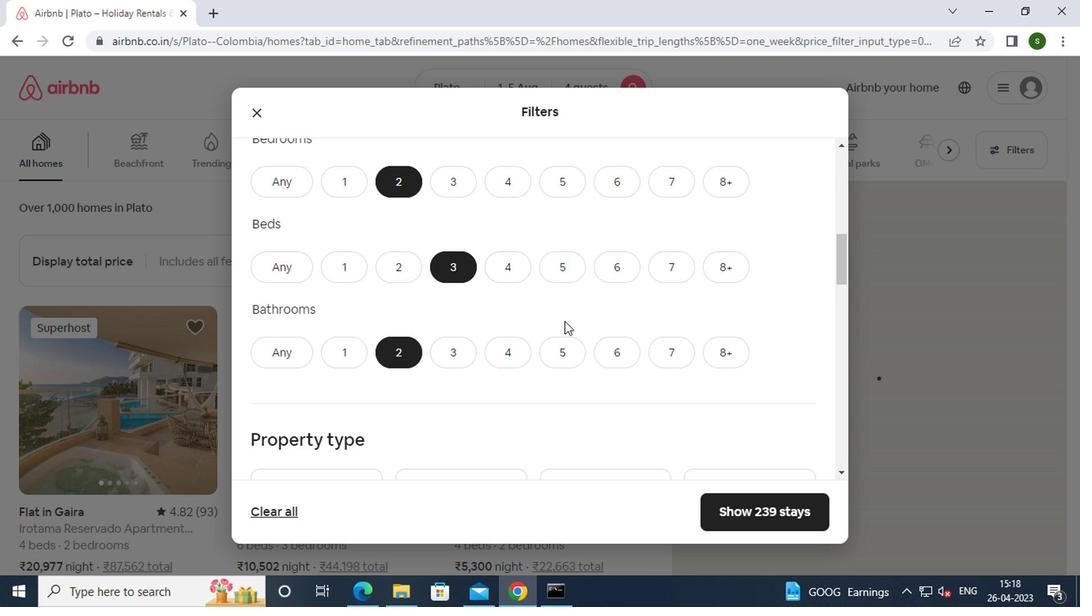 
Action: Mouse scrolled (561, 319) with delta (0, -1)
Screenshot: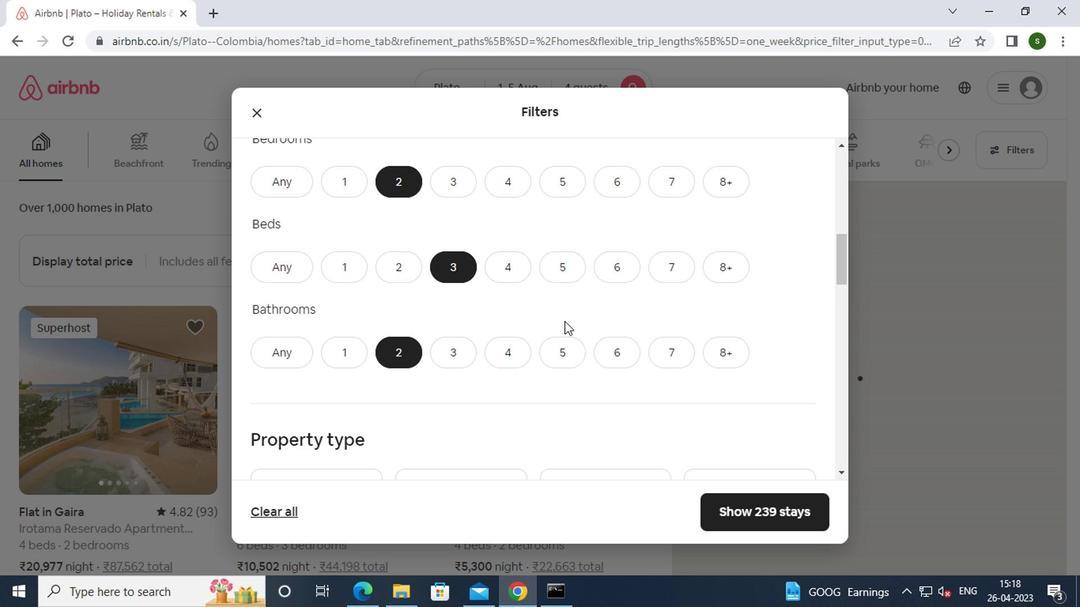 
Action: Mouse moved to (353, 343)
Screenshot: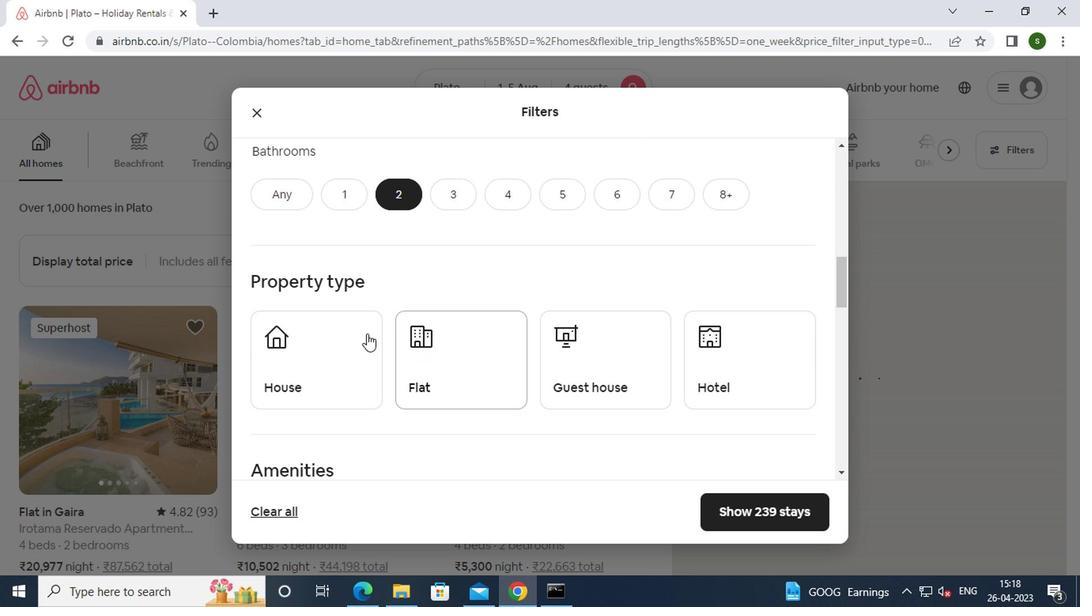 
Action: Mouse pressed left at (353, 343)
Screenshot: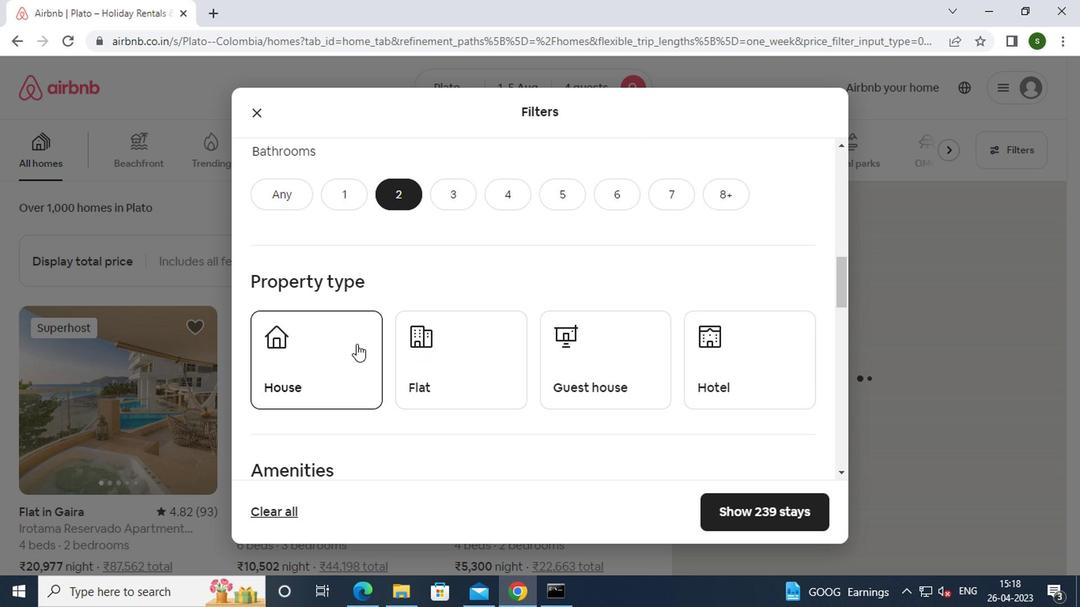 
Action: Mouse moved to (445, 364)
Screenshot: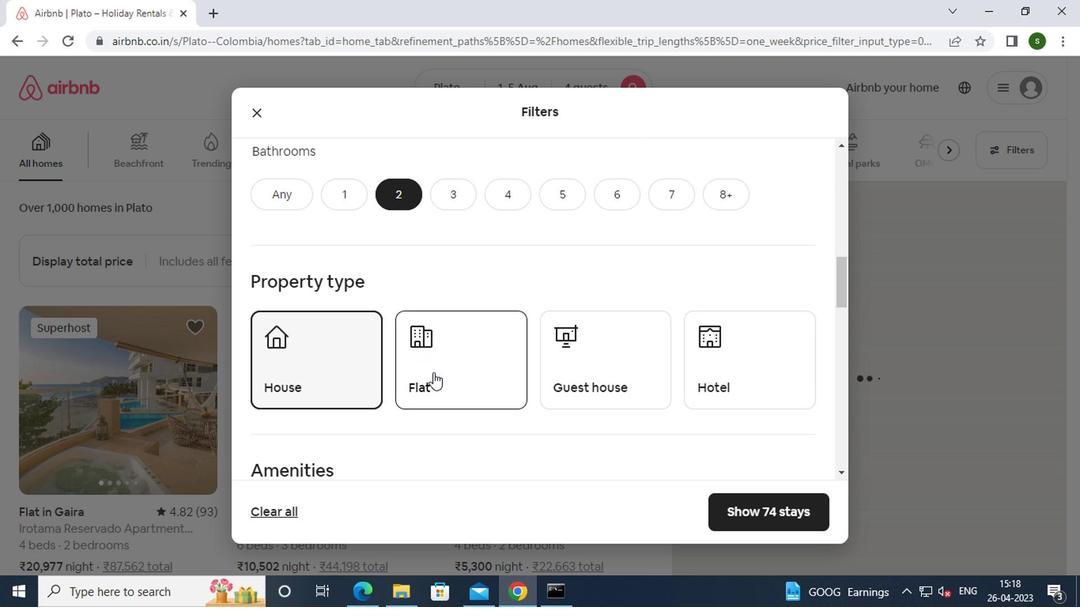 
Action: Mouse pressed left at (445, 364)
Screenshot: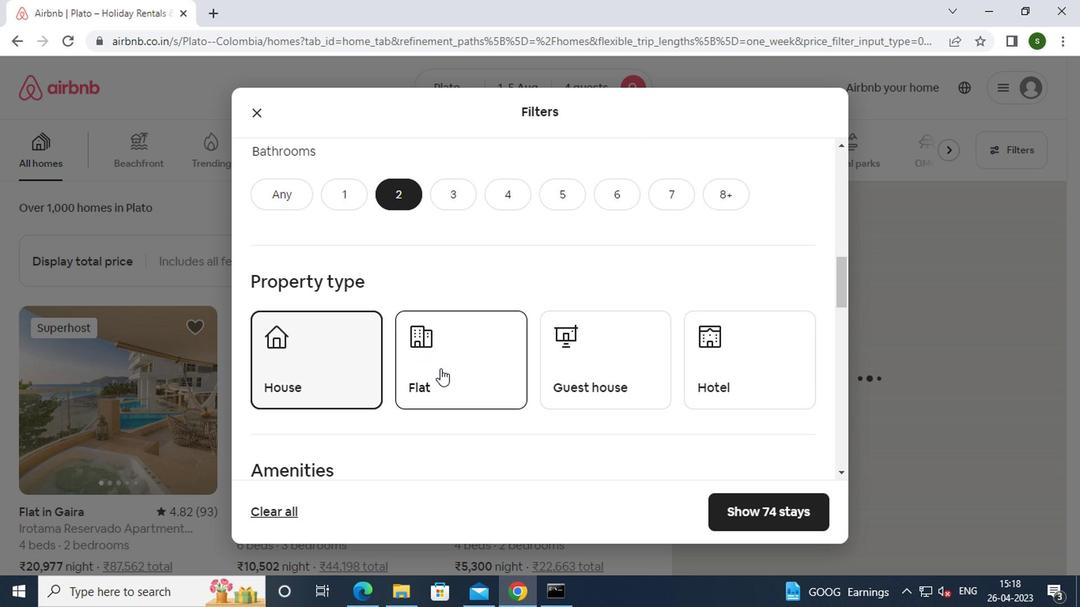 
Action: Mouse moved to (618, 357)
Screenshot: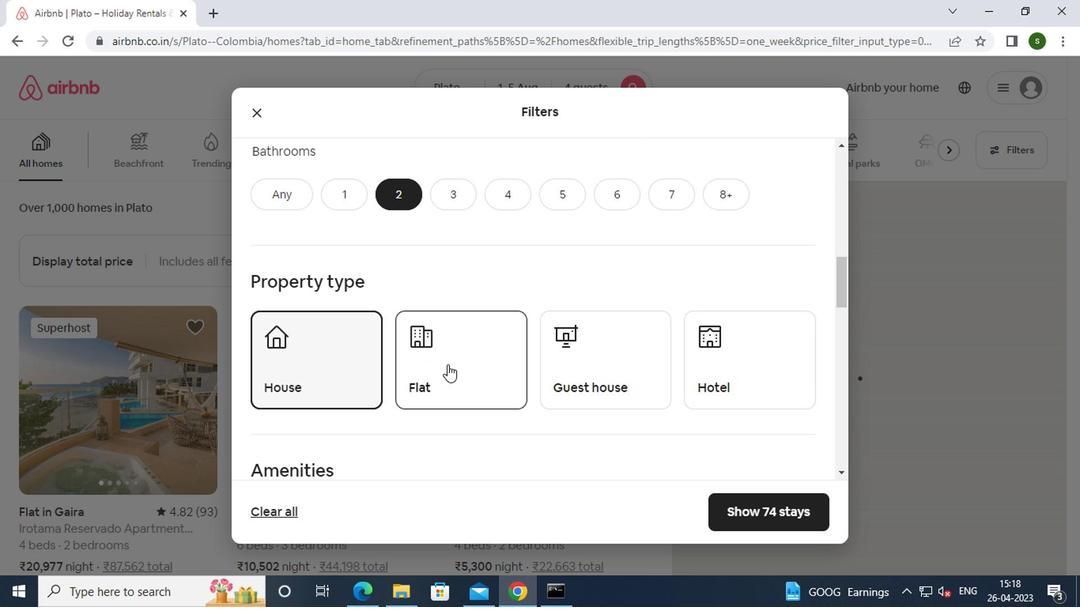
Action: Mouse pressed left at (618, 357)
Screenshot: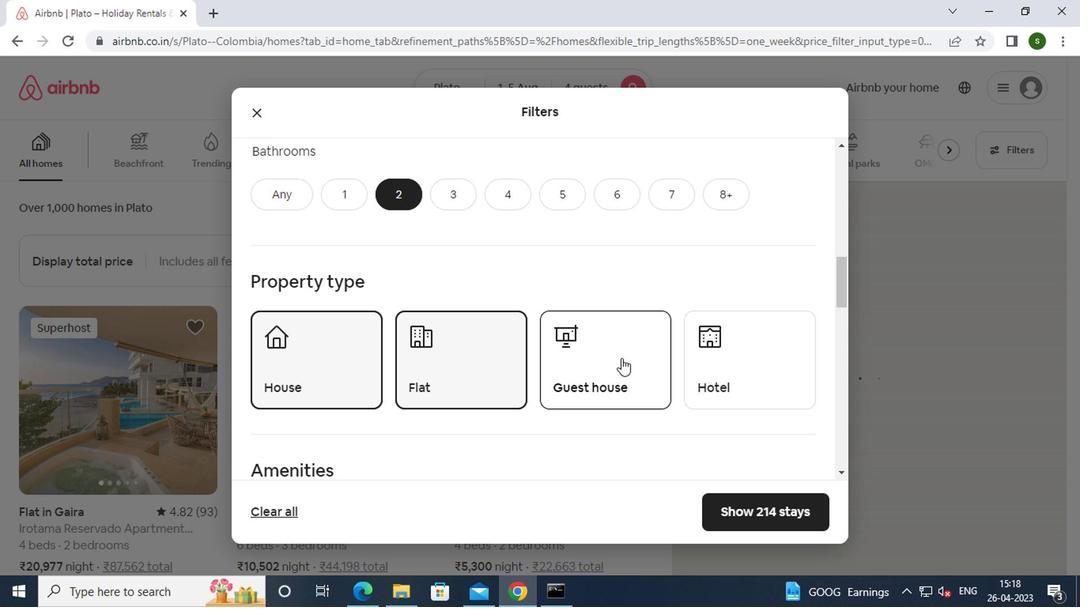
Action: Mouse moved to (618, 356)
Screenshot: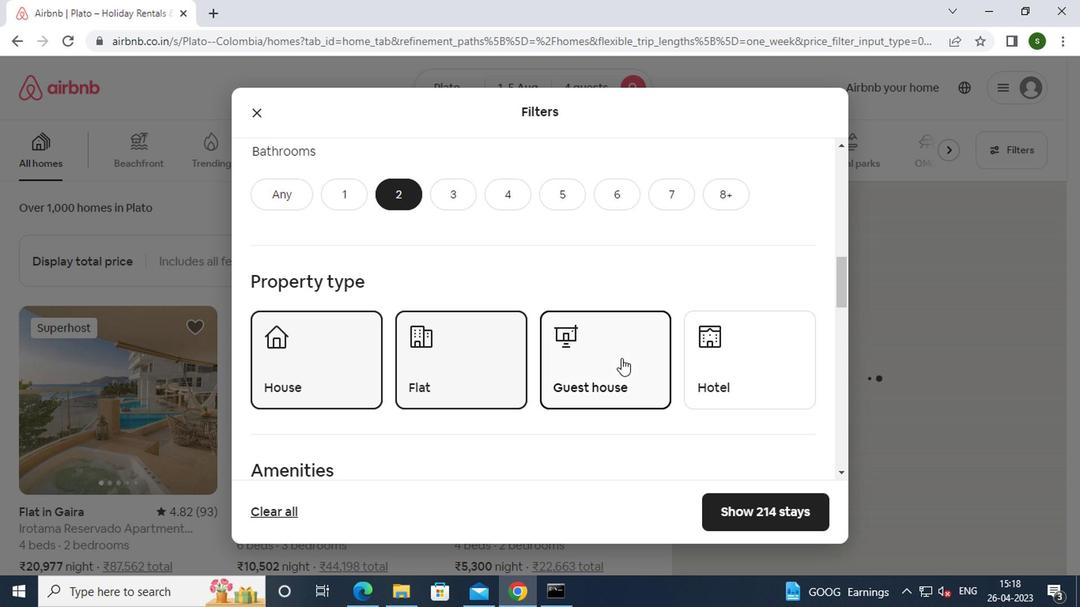 
Action: Mouse scrolled (618, 356) with delta (0, 0)
Screenshot: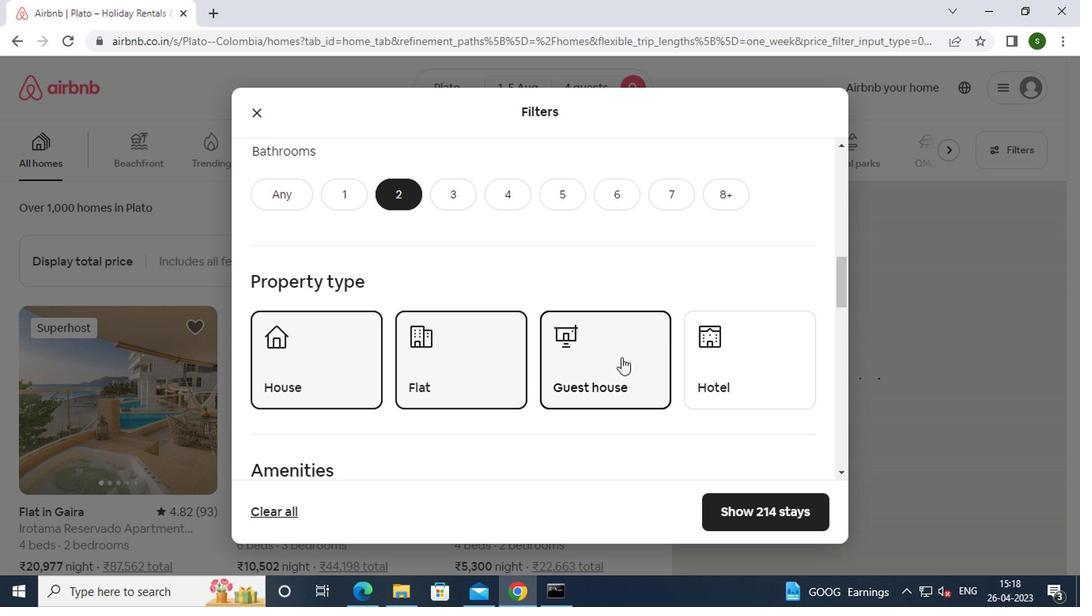
Action: Mouse scrolled (618, 356) with delta (0, 0)
Screenshot: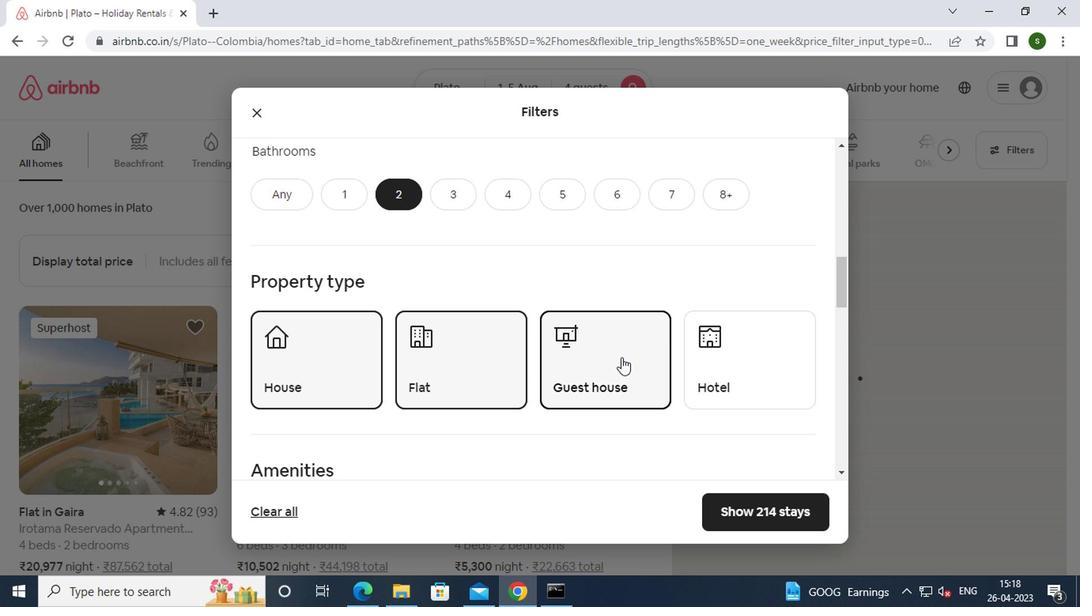 
Action: Mouse scrolled (618, 356) with delta (0, 0)
Screenshot: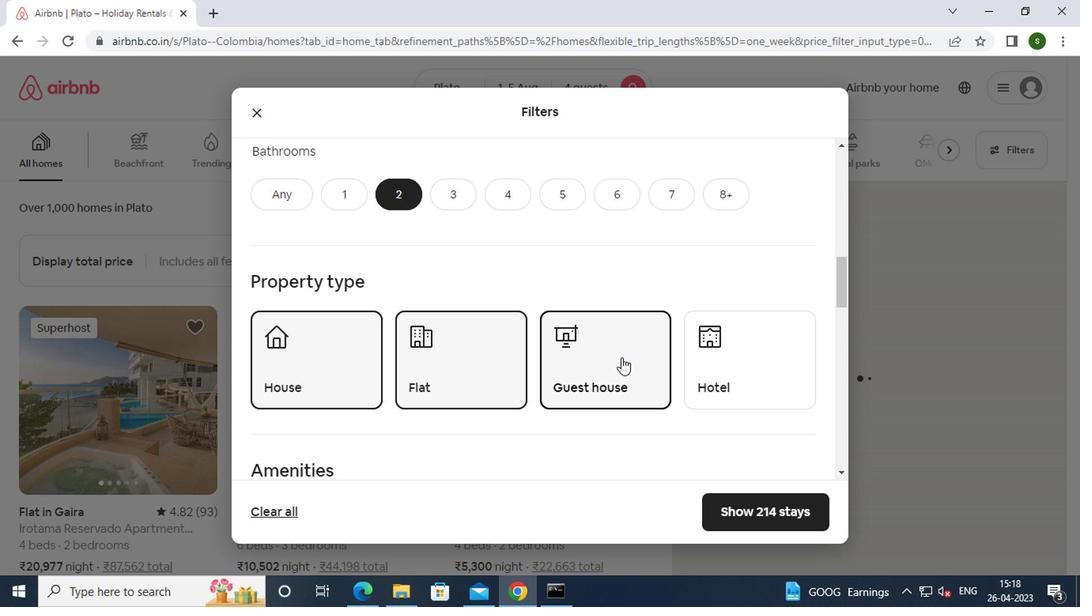 
Action: Mouse scrolled (618, 356) with delta (0, 0)
Screenshot: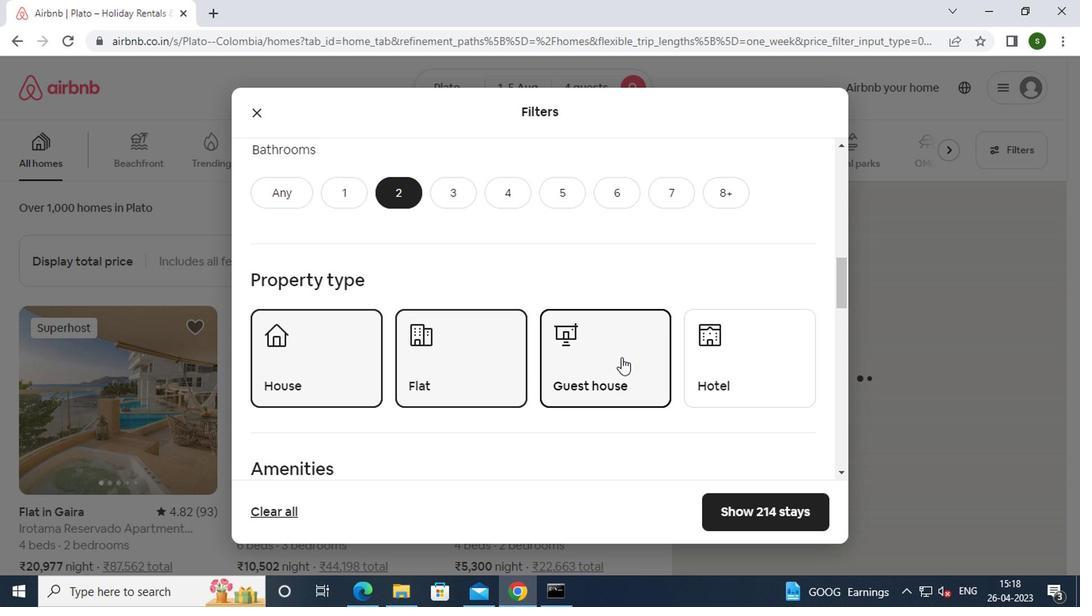 
Action: Mouse scrolled (618, 356) with delta (0, 0)
Screenshot: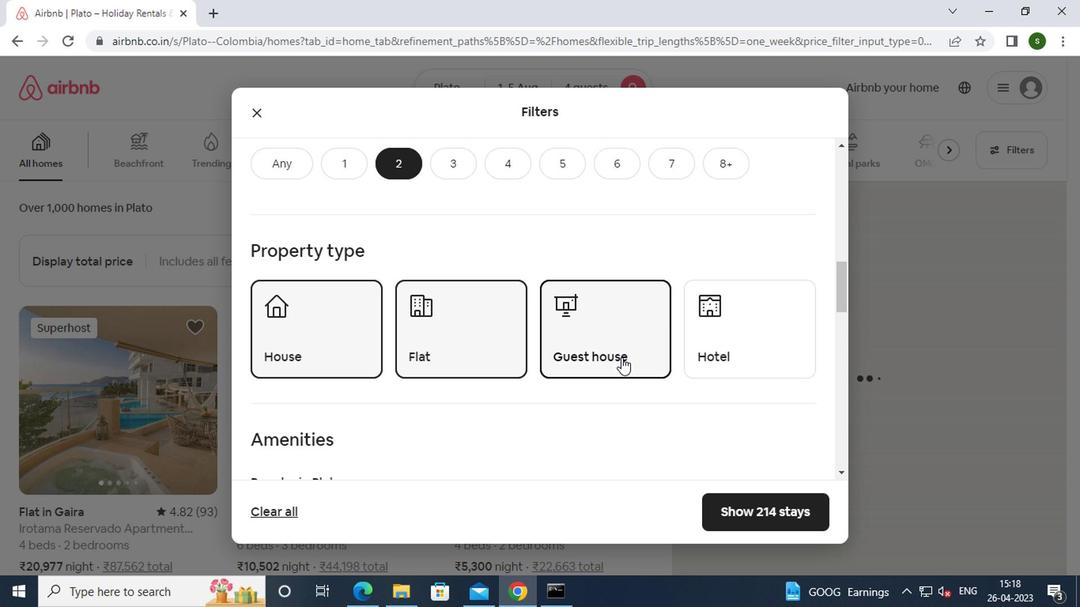 
Action: Mouse scrolled (618, 356) with delta (0, 0)
Screenshot: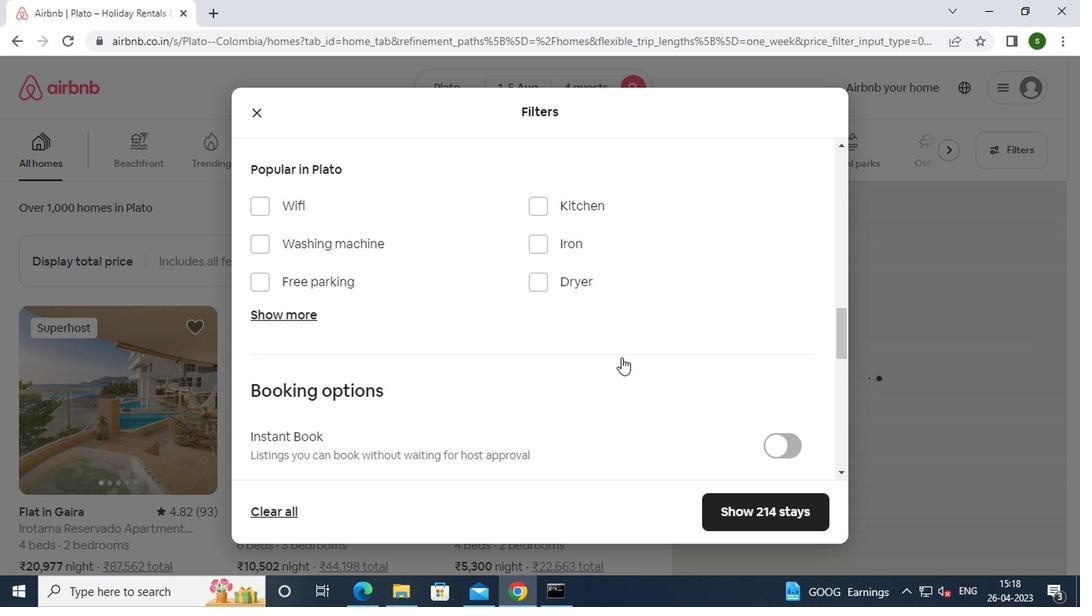 
Action: Mouse scrolled (618, 356) with delta (0, 0)
Screenshot: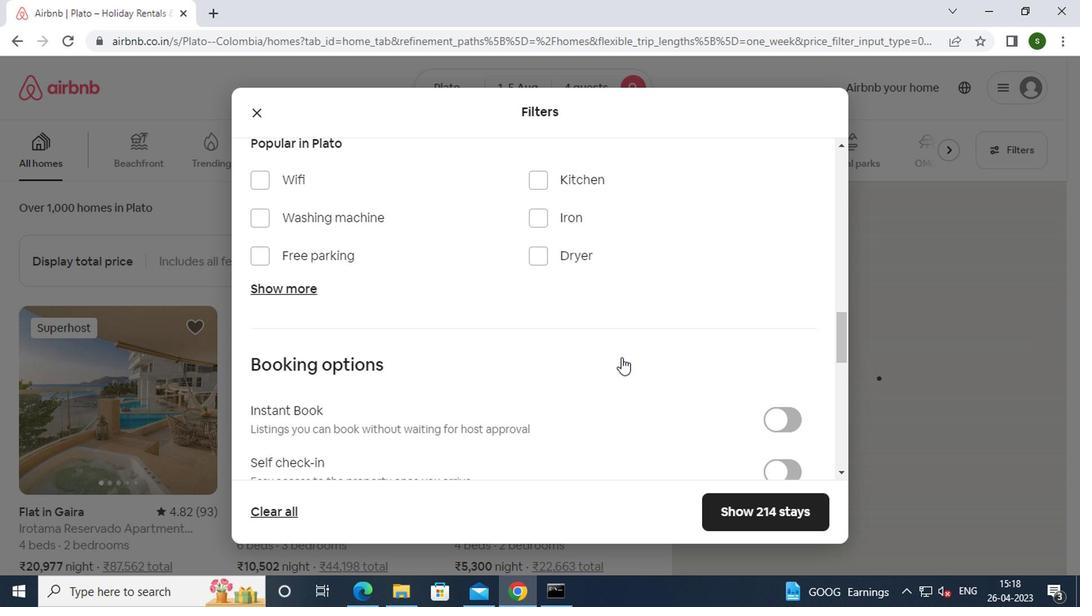 
Action: Mouse moved to (766, 288)
Screenshot: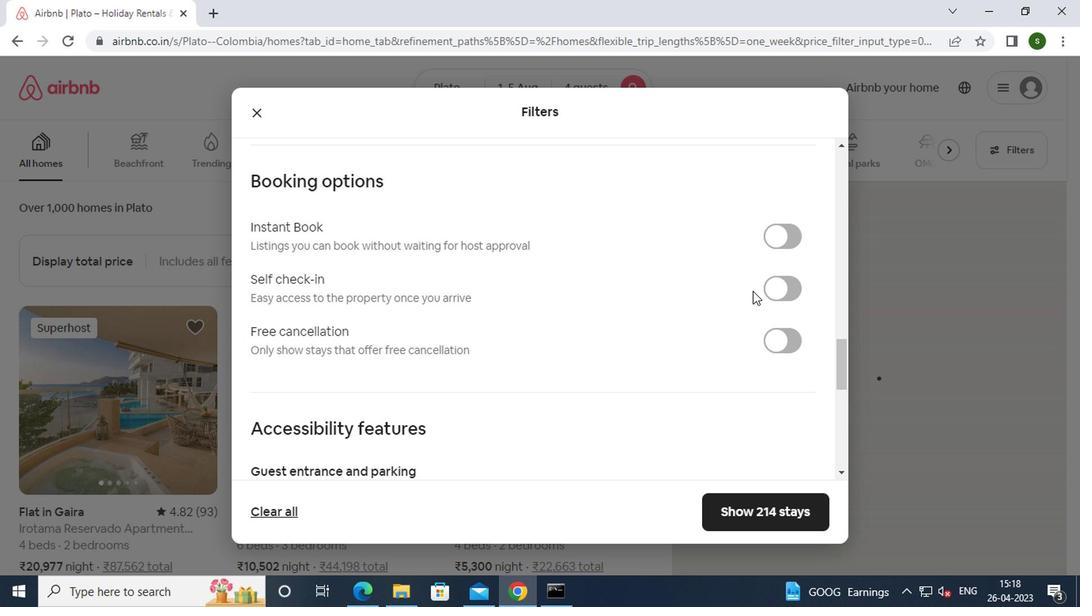 
Action: Mouse pressed left at (766, 288)
Screenshot: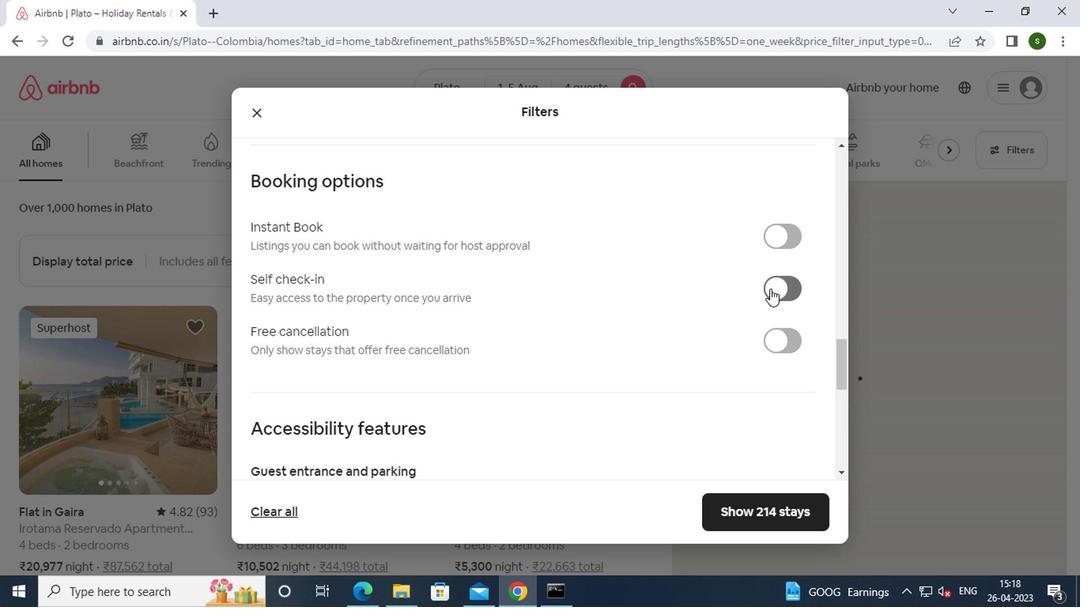 
Action: Mouse moved to (579, 303)
Screenshot: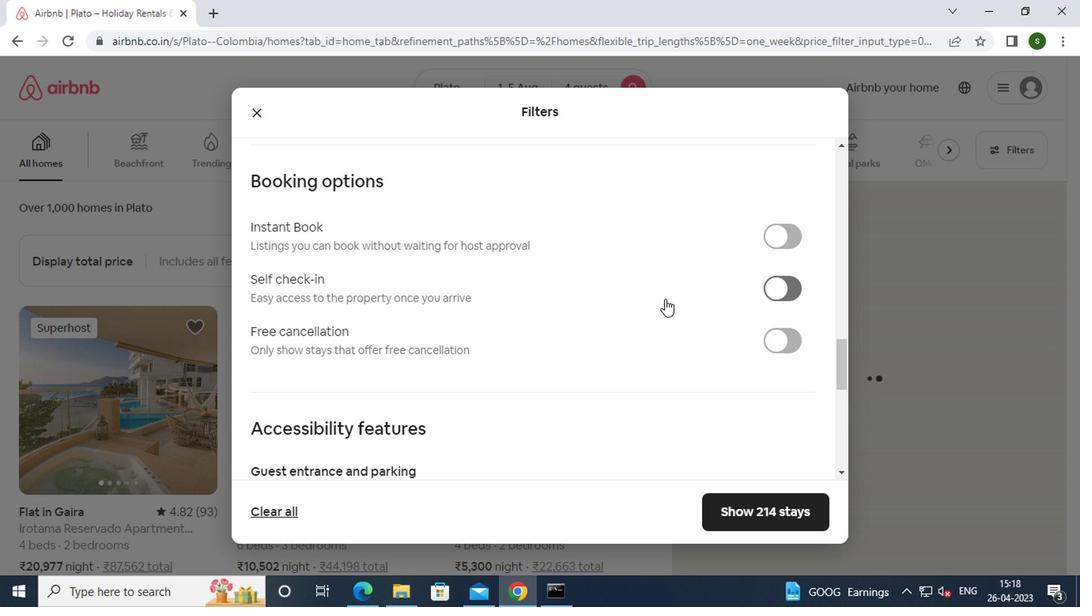
Action: Mouse scrolled (579, 303) with delta (0, 0)
Screenshot: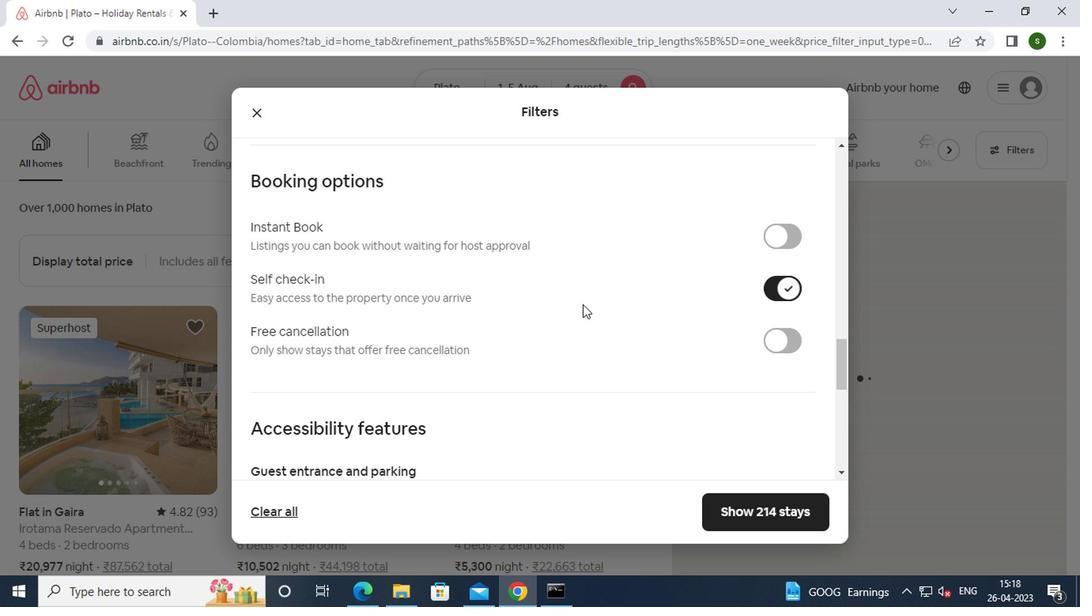 
Action: Mouse moved to (578, 304)
Screenshot: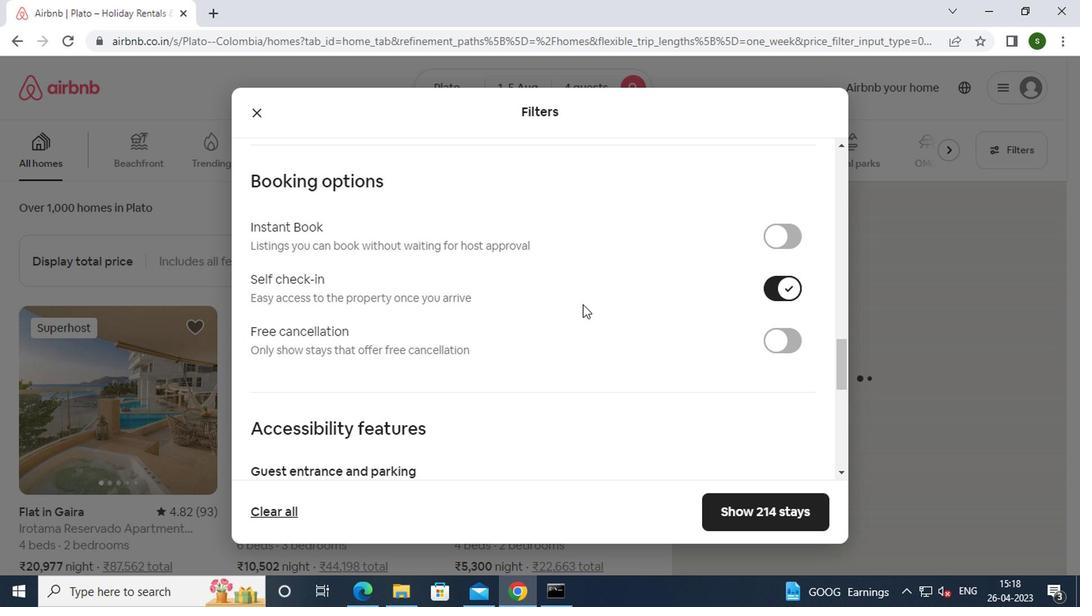 
Action: Mouse scrolled (578, 303) with delta (0, -1)
Screenshot: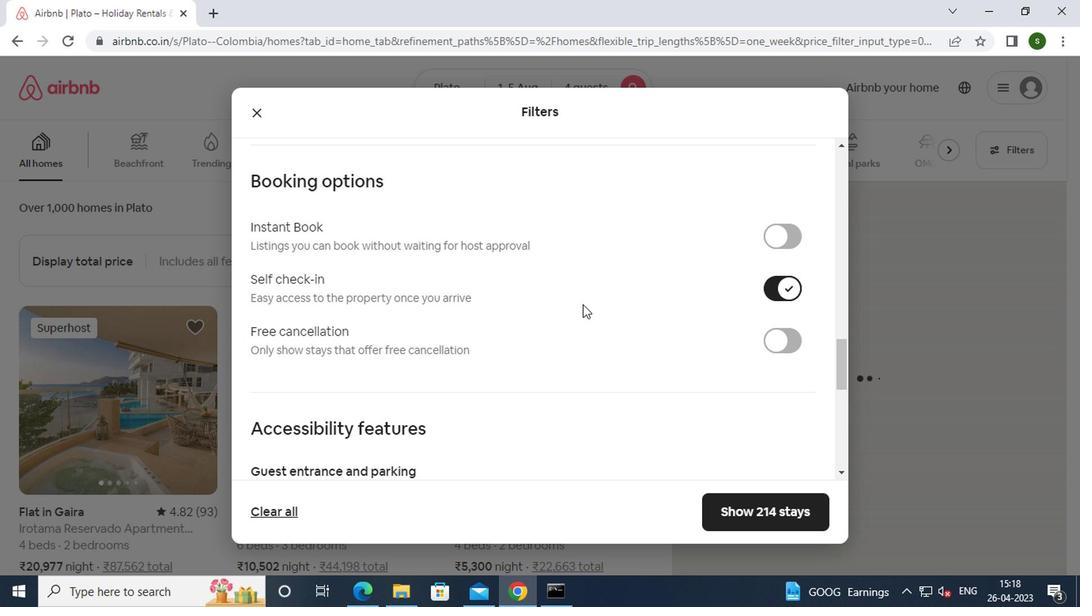 
Action: Mouse scrolled (578, 303) with delta (0, -1)
Screenshot: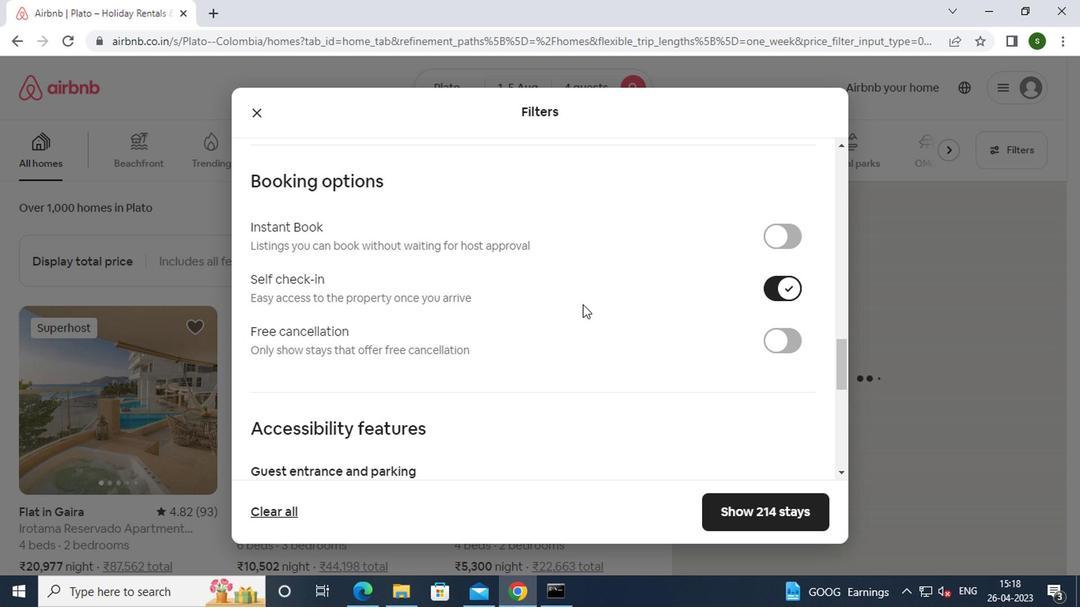 
Action: Mouse scrolled (578, 303) with delta (0, -1)
Screenshot: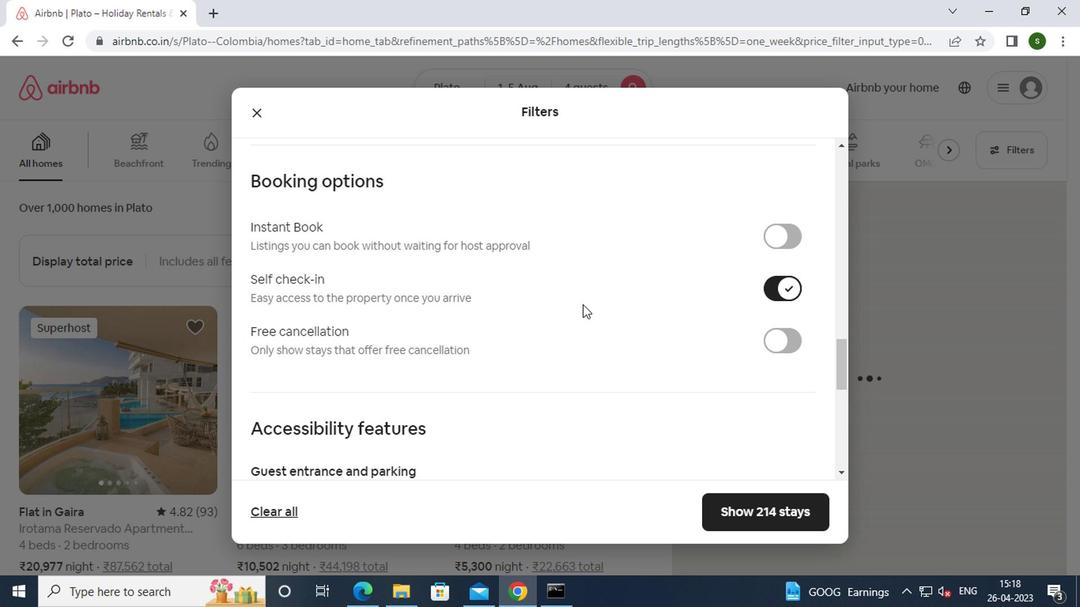 
Action: Mouse scrolled (578, 303) with delta (0, -1)
Screenshot: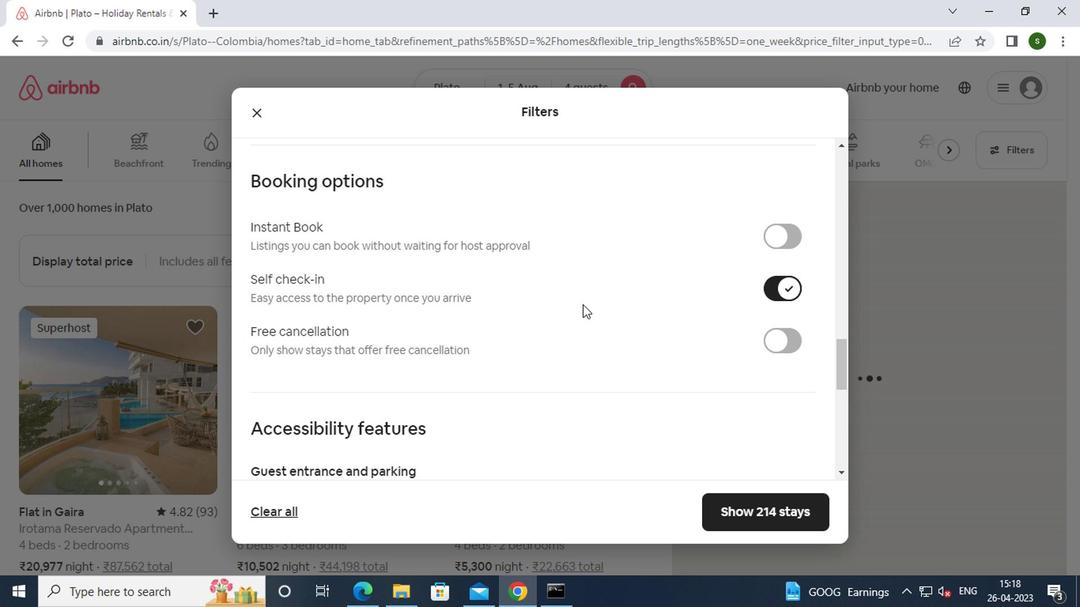 
Action: Mouse scrolled (578, 303) with delta (0, -1)
Screenshot: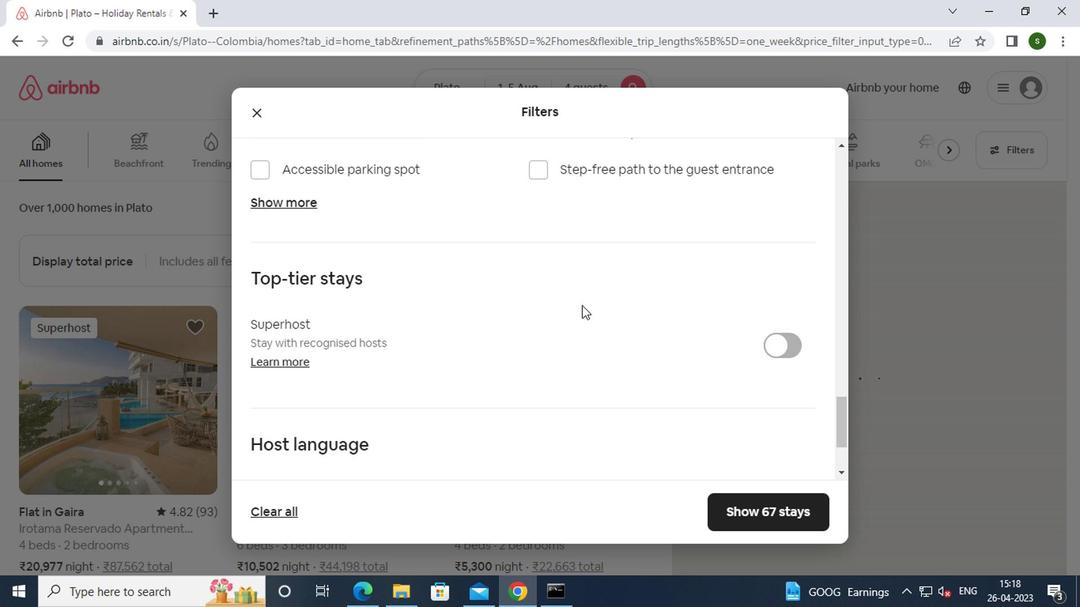 
Action: Mouse scrolled (578, 303) with delta (0, -1)
Screenshot: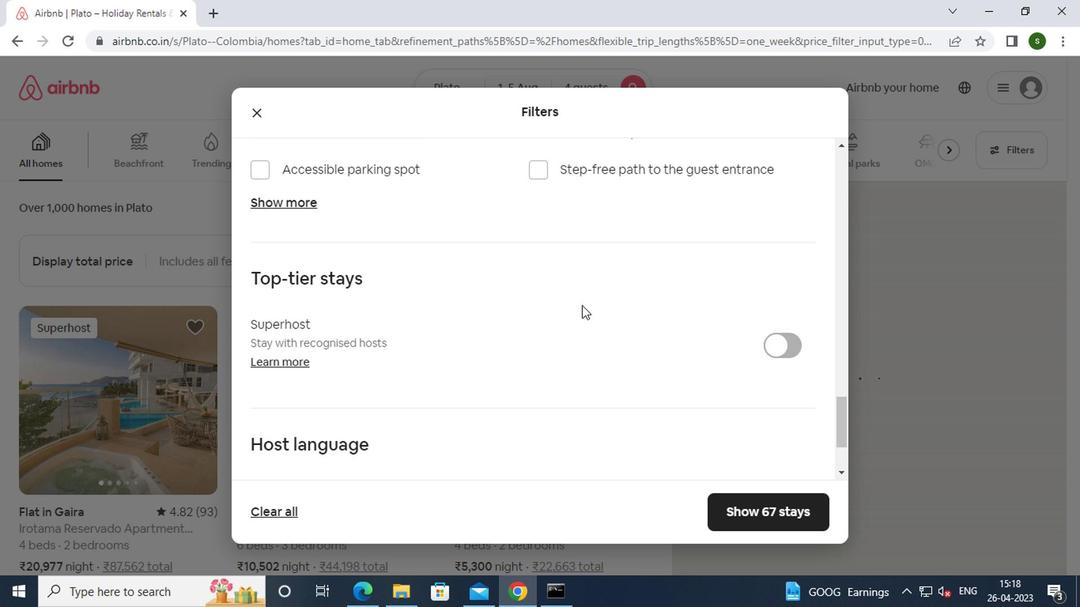
Action: Mouse scrolled (578, 303) with delta (0, -1)
Screenshot: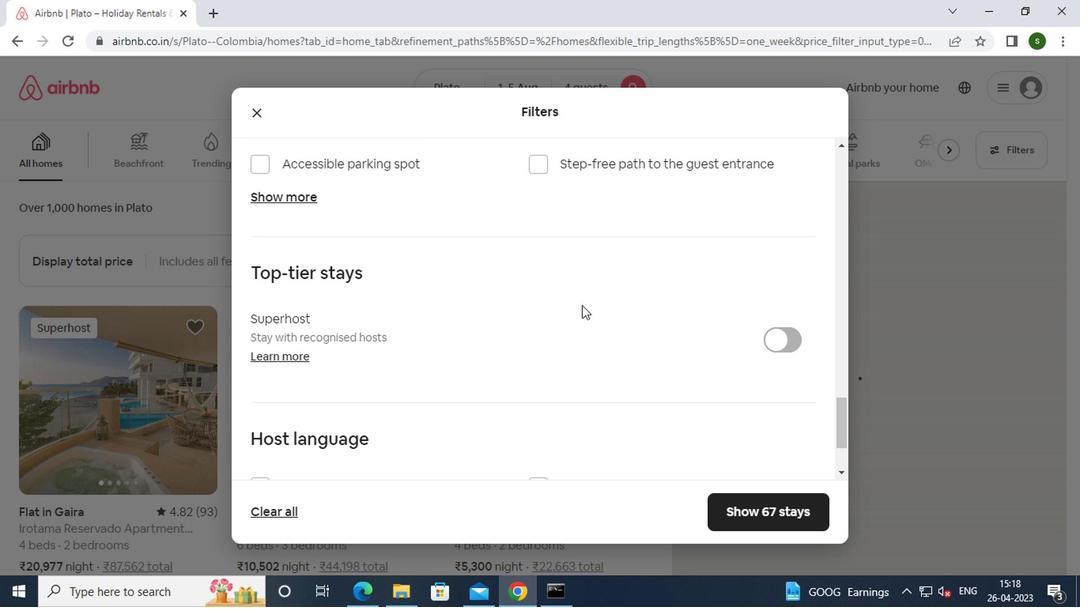 
Action: Mouse moved to (577, 307)
Screenshot: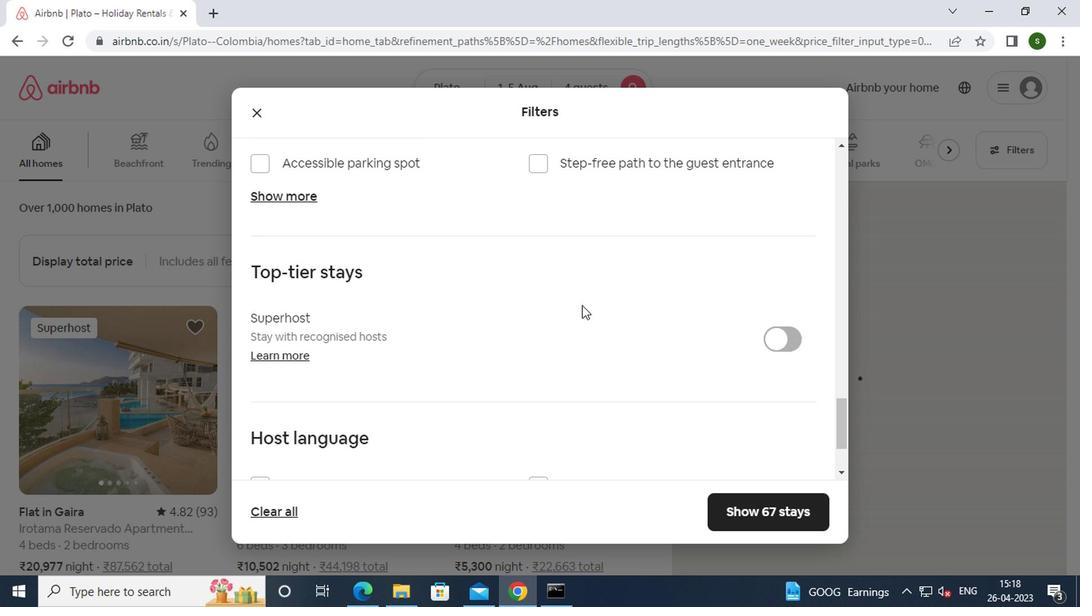 
Action: Mouse scrolled (577, 306) with delta (0, -1)
Screenshot: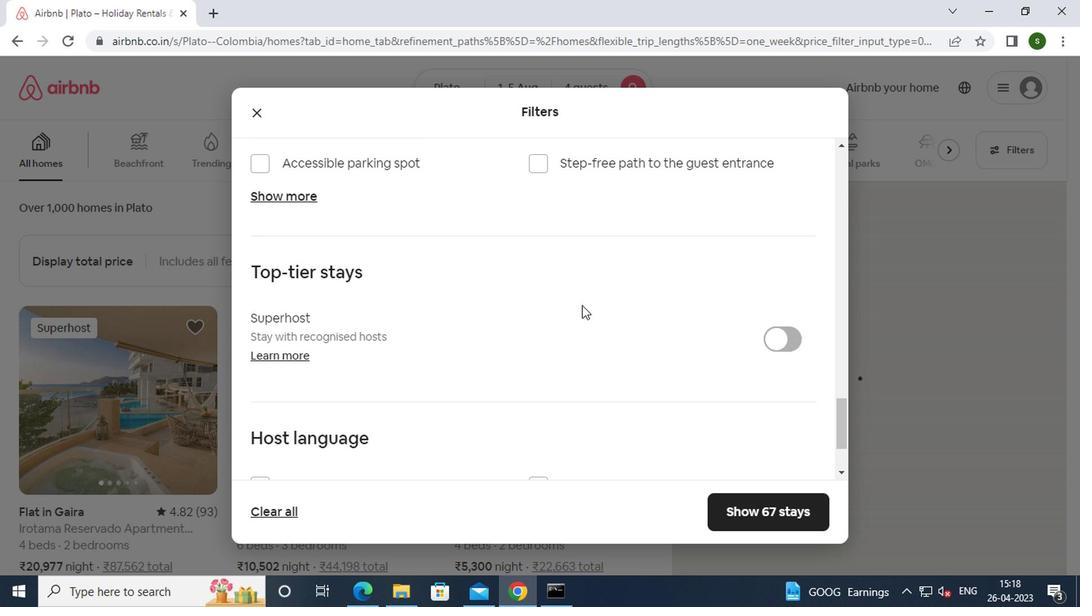 
Action: Mouse moved to (325, 371)
Screenshot: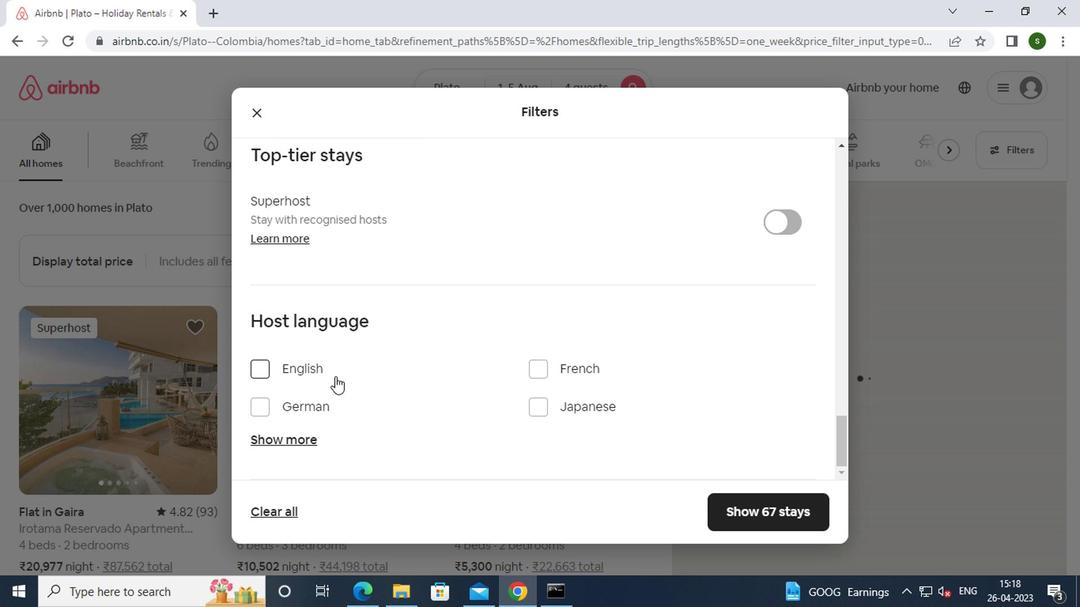 
Action: Mouse pressed left at (325, 371)
Screenshot: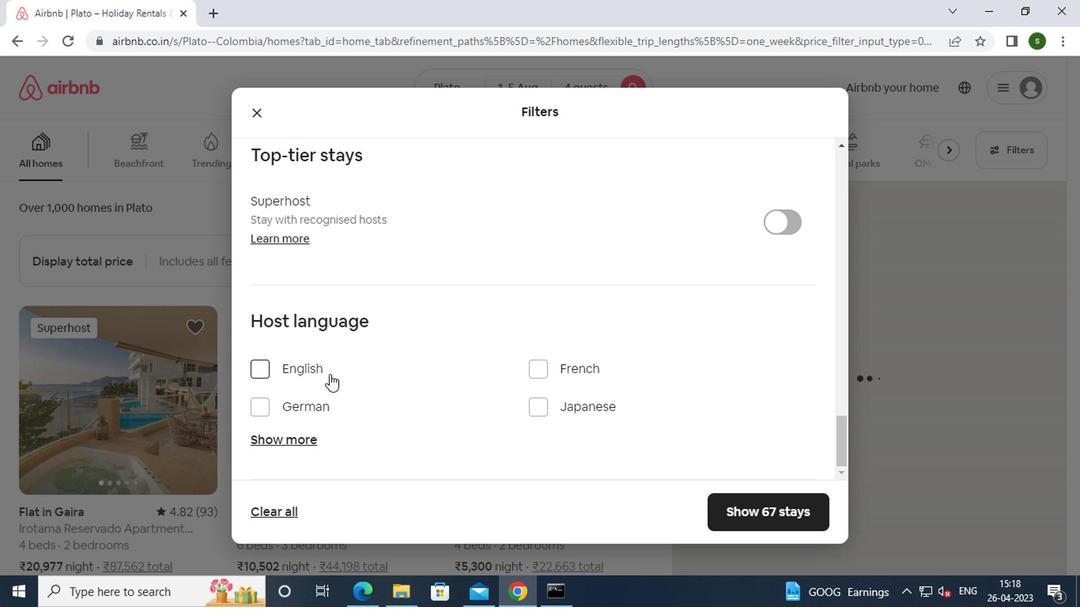 
Action: Mouse moved to (769, 518)
Screenshot: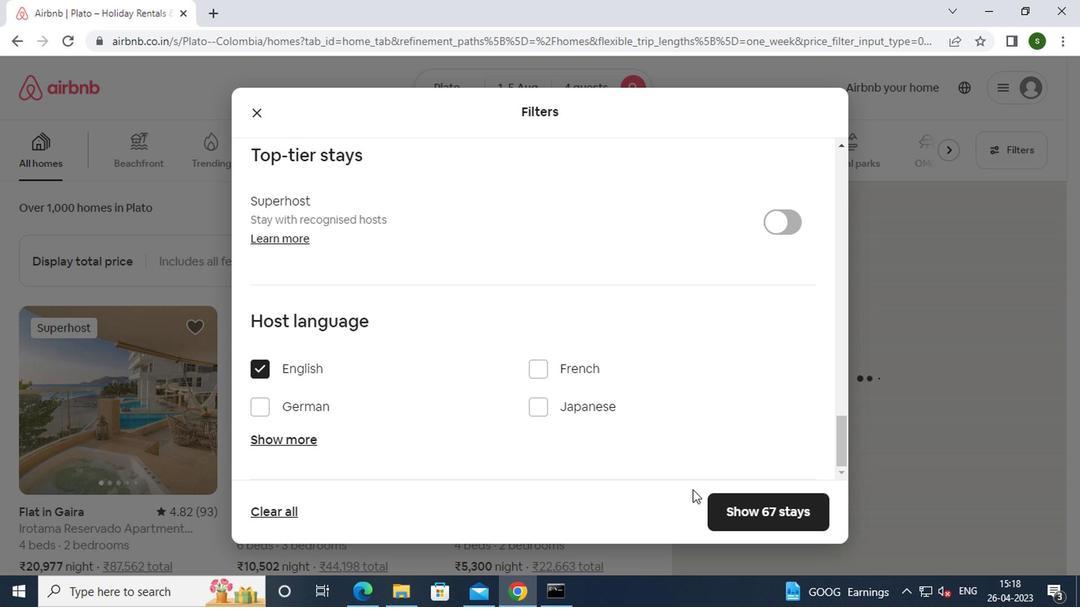 
Action: Mouse pressed left at (769, 518)
Screenshot: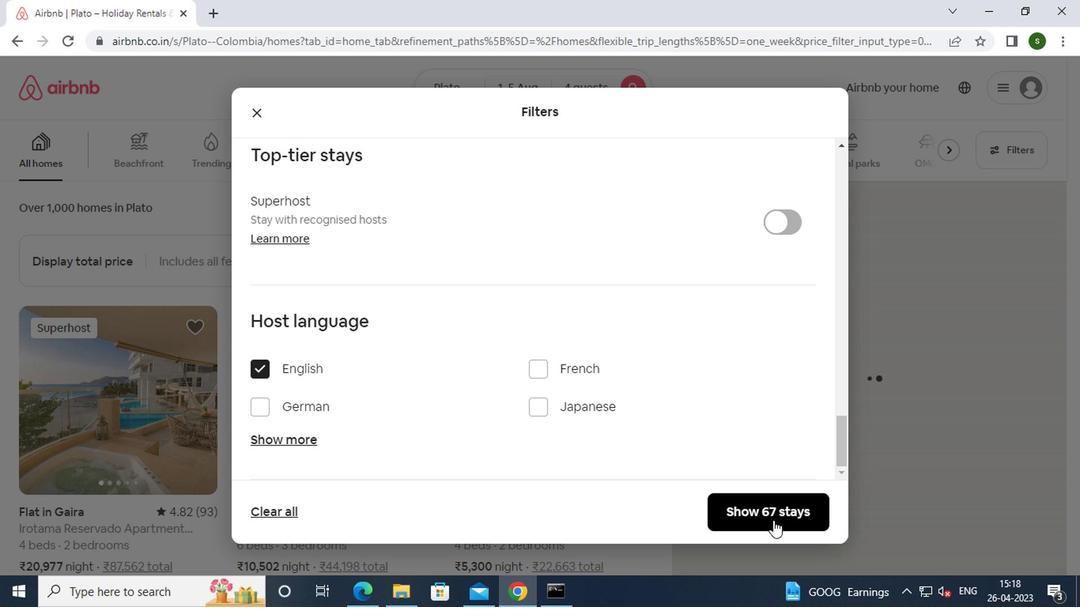 
Action: Mouse moved to (578, 393)
Screenshot: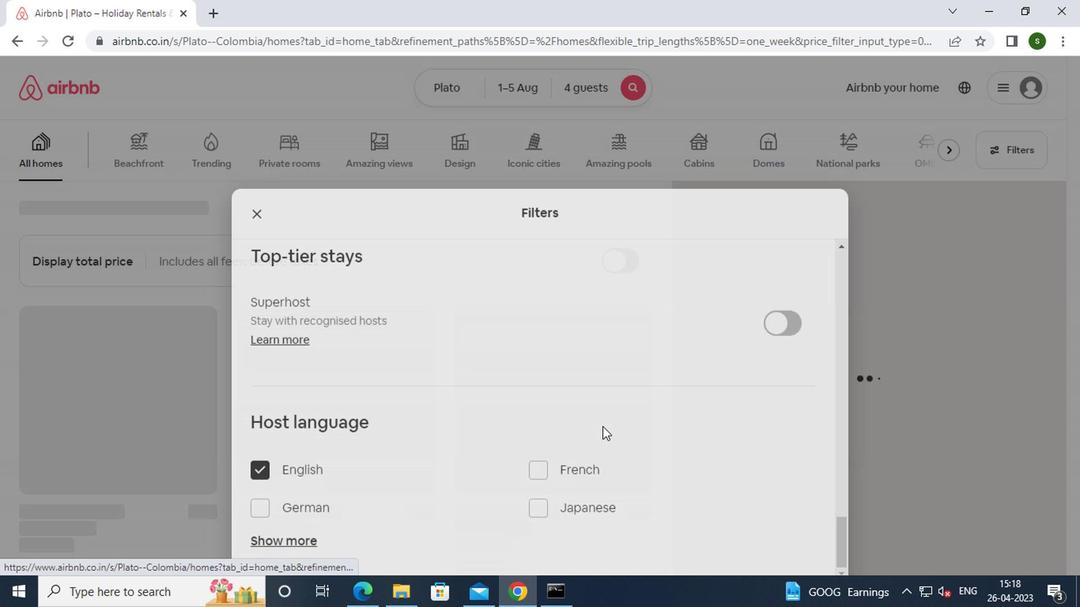 
